 Task:  Click on Hockey In the Cross-Check Hockey League click on  Pick Sheet Your name Benjamin Hernandez Team name Chicago Wolves - D and  Email softage.9@softage.net Period 1 - 3 Point Game New Jersey Devils Period 1 - 2 Point Game Montreal Canadiens Period 1 - 1 Point Game Minnesota Wild Period 2 - 3 Point Game Los Angeles Kings Period 2 - 2 Point Game Florida Panthers Period 2 - 1 Point Game Edmonton Oilers Period 3 - 3 Point Game Detroit Red Wings Period 3 - 2 Point Game Dallas Stars Period 3 - 1 Point Game Columbus Blue Jackets Submit pick sheet
Action: Mouse moved to (557, 214)
Screenshot: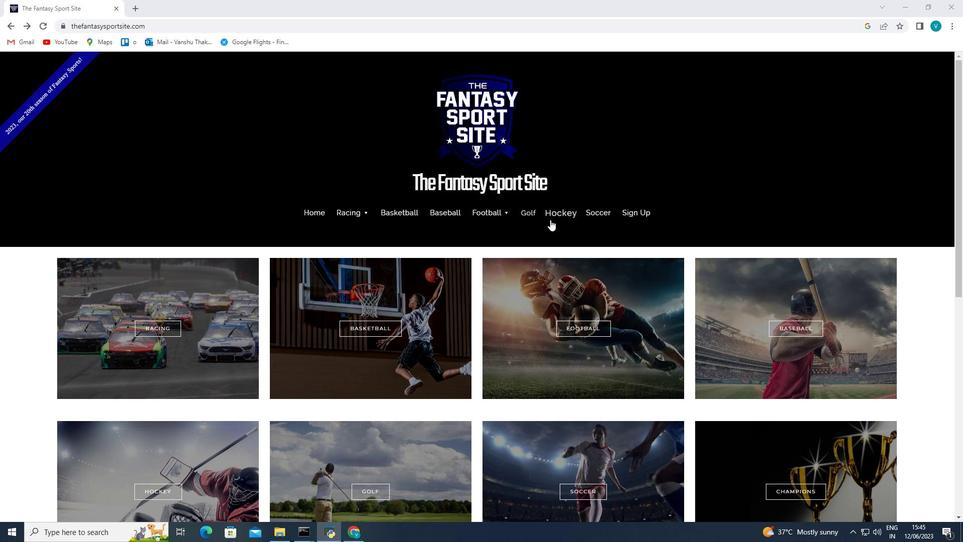 
Action: Mouse pressed left at (557, 214)
Screenshot: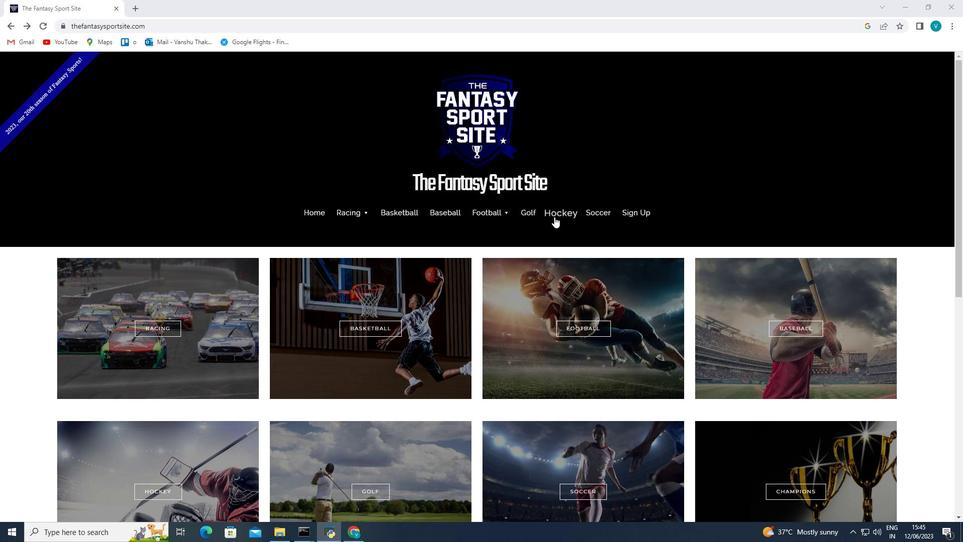 
Action: Mouse moved to (275, 379)
Screenshot: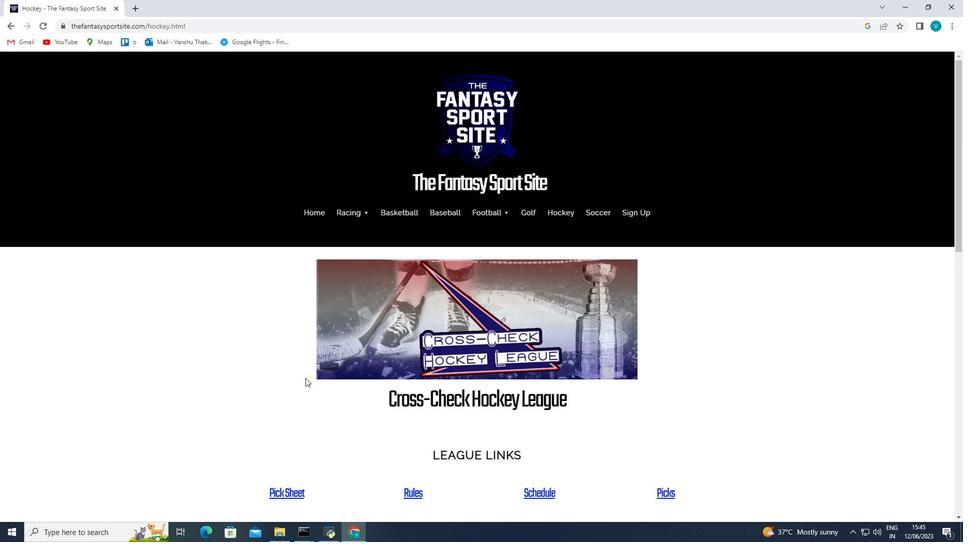 
Action: Mouse scrolled (275, 378) with delta (0, 0)
Screenshot: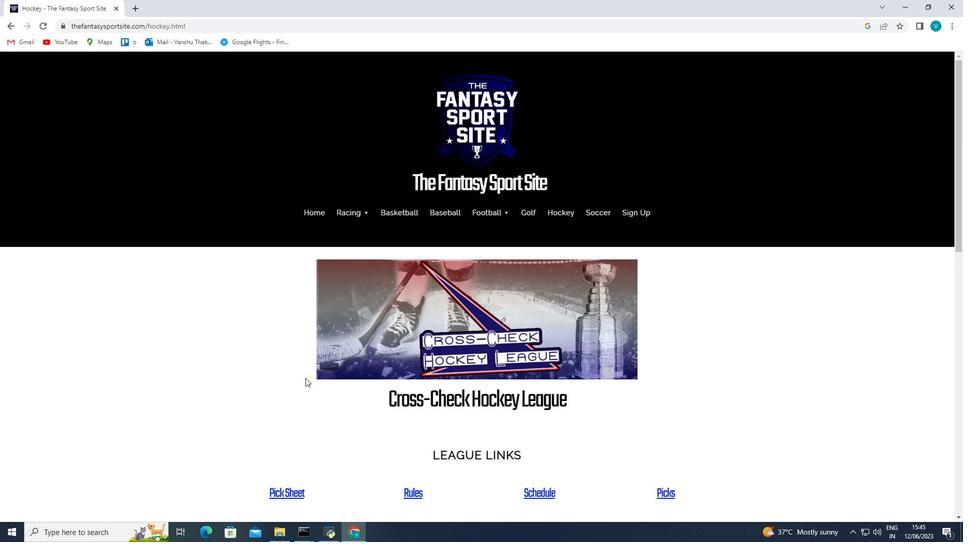 
Action: Mouse moved to (274, 379)
Screenshot: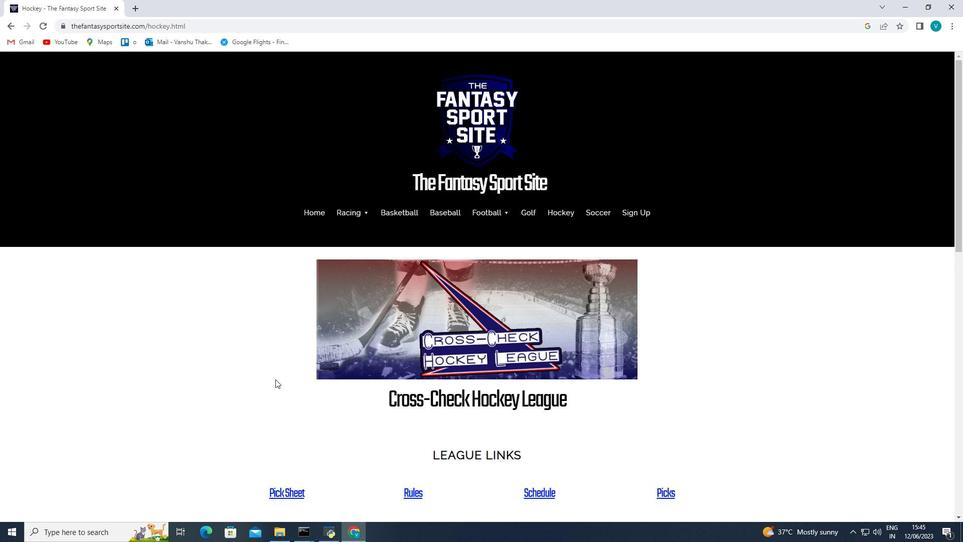
Action: Mouse scrolled (274, 379) with delta (0, 0)
Screenshot: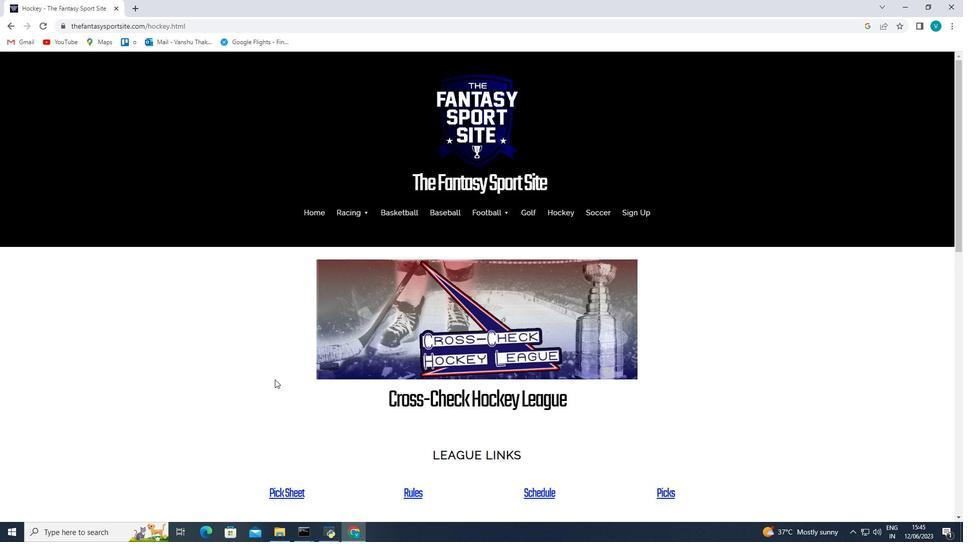 
Action: Mouse moved to (285, 391)
Screenshot: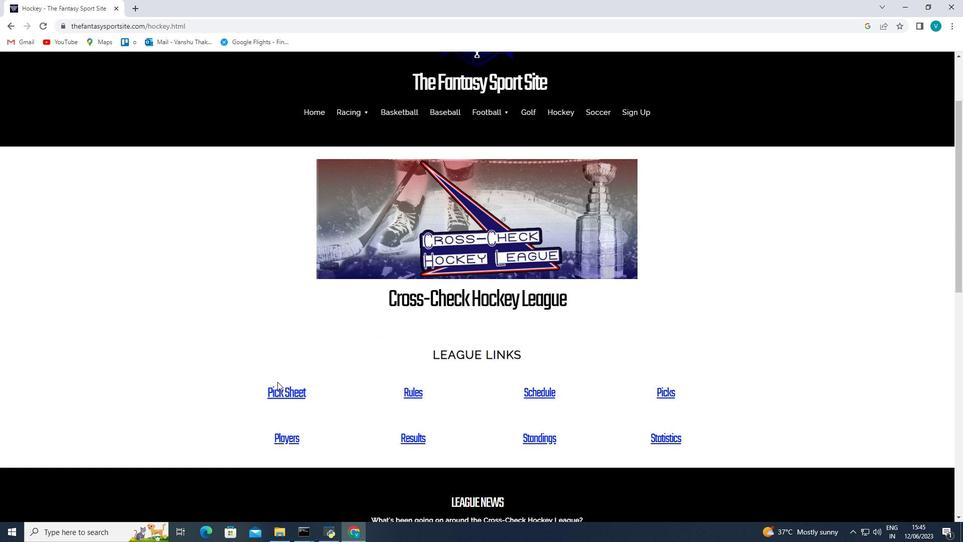 
Action: Mouse pressed left at (285, 391)
Screenshot: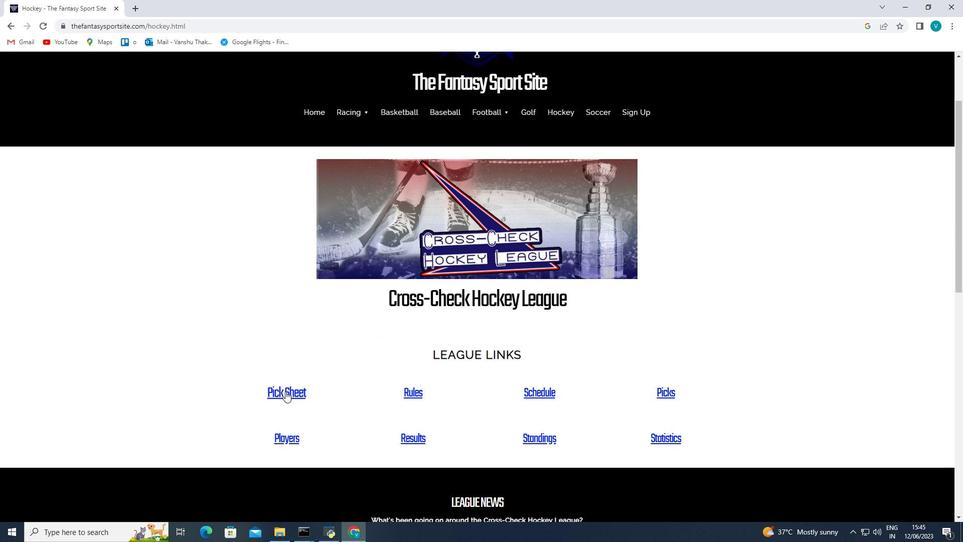 
Action: Mouse moved to (436, 380)
Screenshot: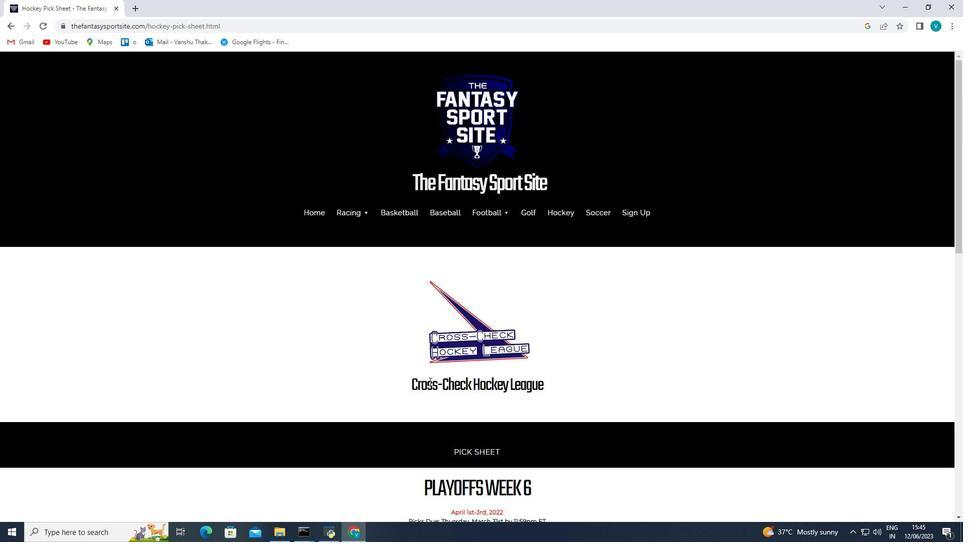 
Action: Mouse scrolled (436, 379) with delta (0, 0)
Screenshot: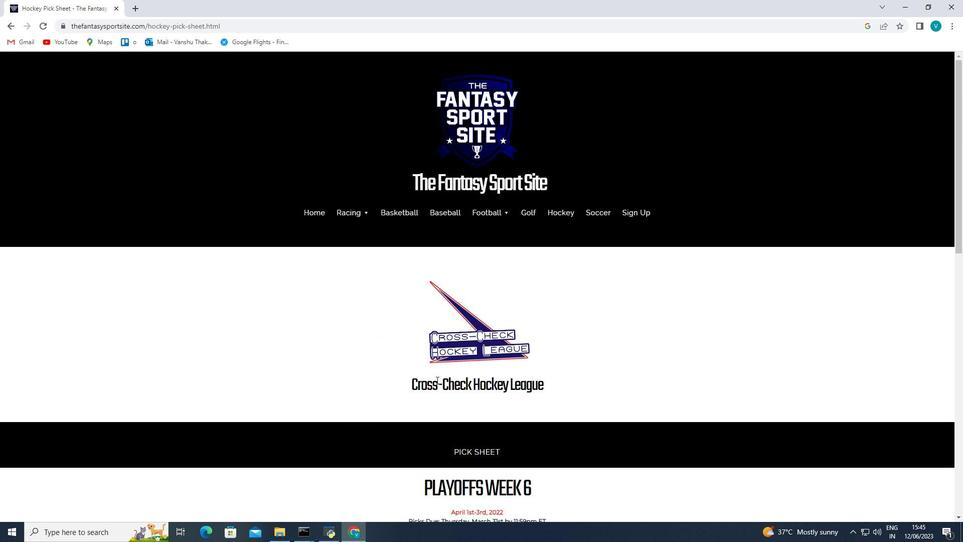 
Action: Mouse moved to (436, 379)
Screenshot: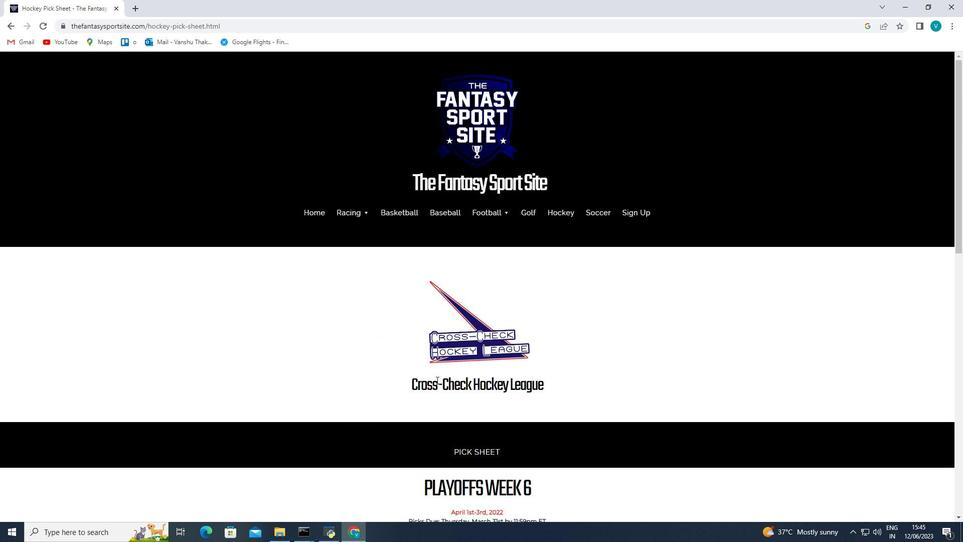 
Action: Mouse scrolled (436, 379) with delta (0, 0)
Screenshot: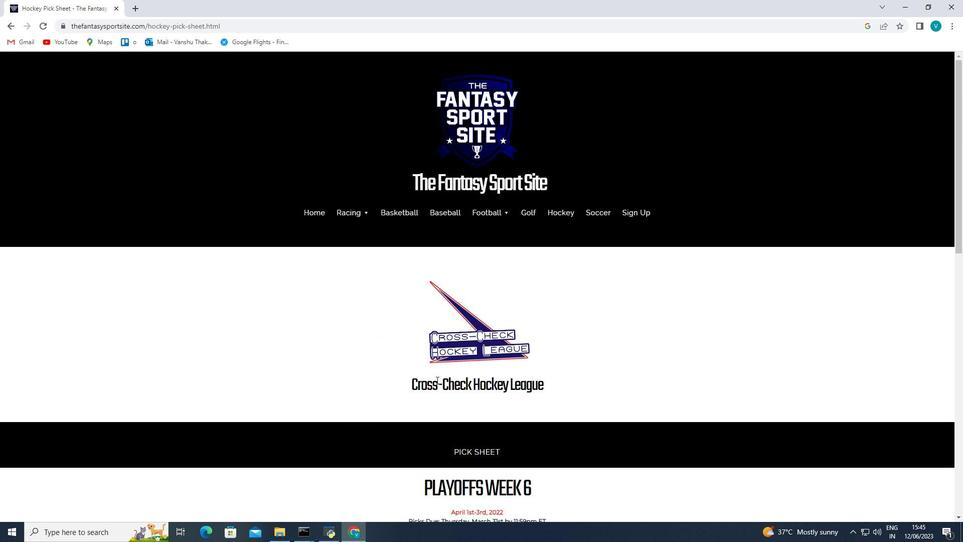 
Action: Mouse moved to (439, 379)
Screenshot: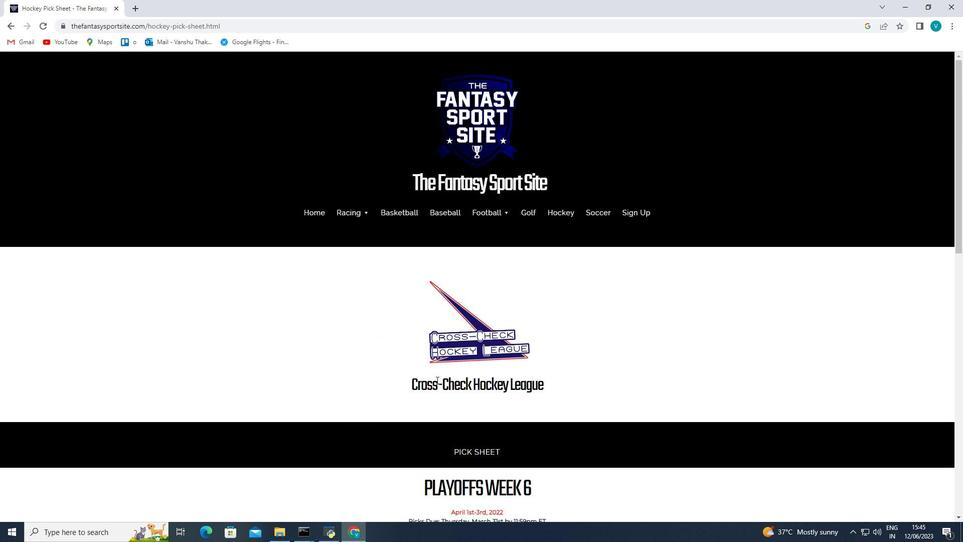 
Action: Mouse scrolled (439, 378) with delta (0, 0)
Screenshot: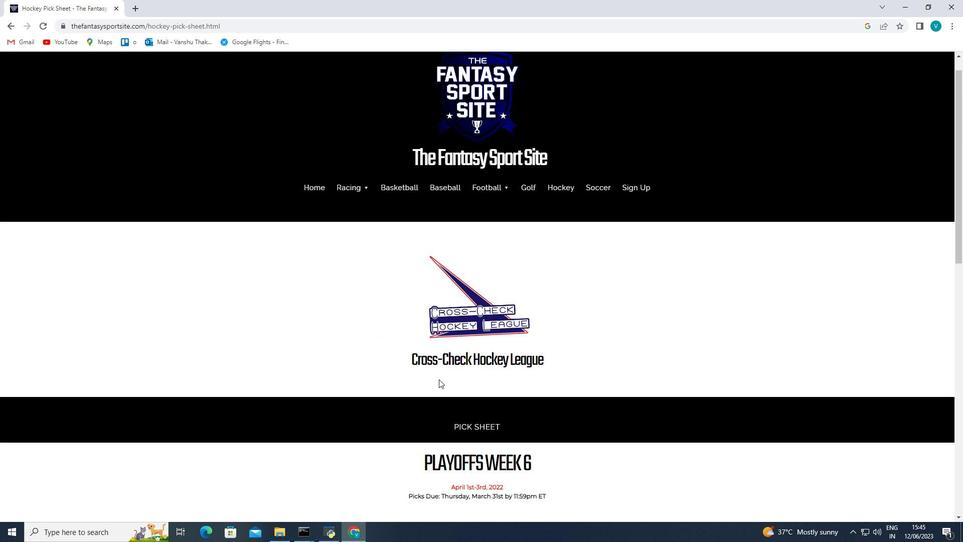 
Action: Mouse moved to (441, 378)
Screenshot: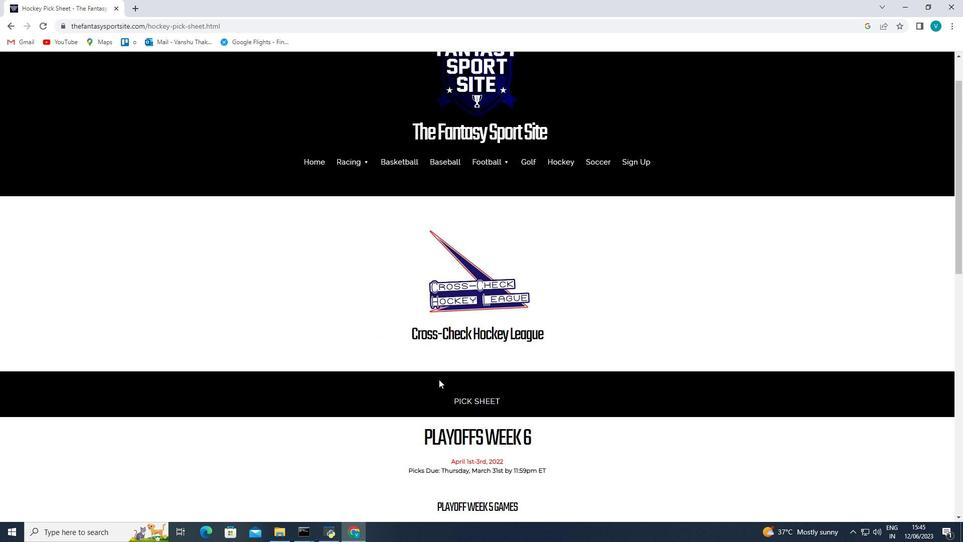 
Action: Mouse scrolled (441, 378) with delta (0, 0)
Screenshot: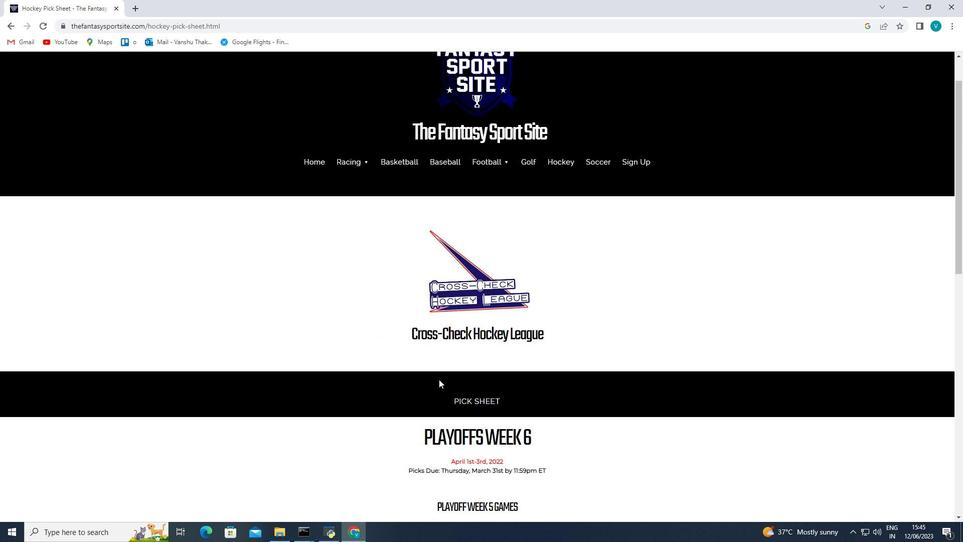
Action: Mouse scrolled (441, 378) with delta (0, 0)
Screenshot: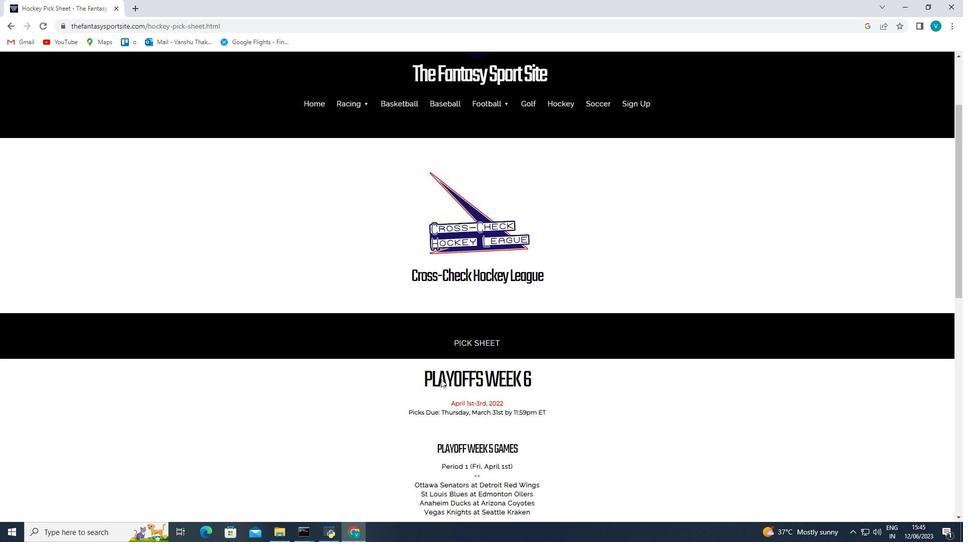 
Action: Mouse scrolled (441, 378) with delta (0, 0)
Screenshot: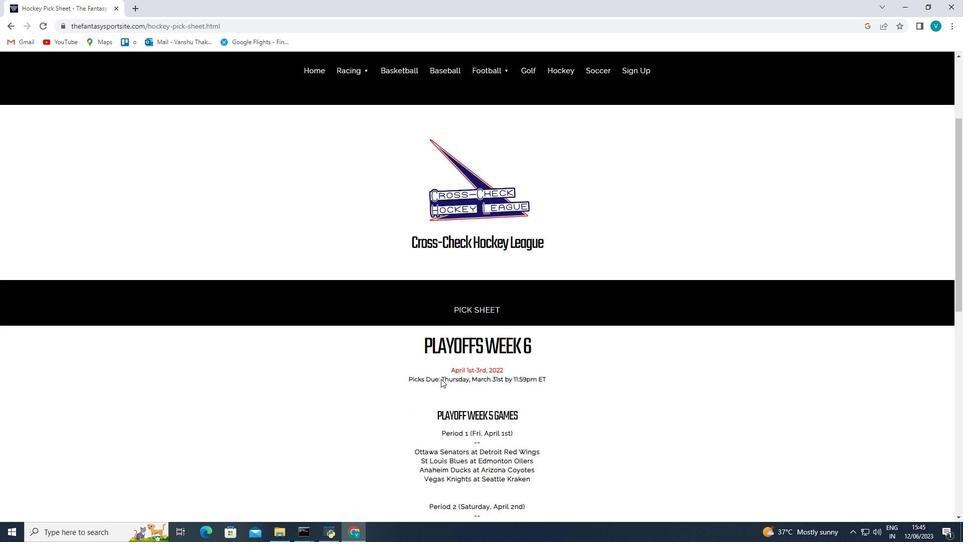 
Action: Mouse moved to (452, 365)
Screenshot: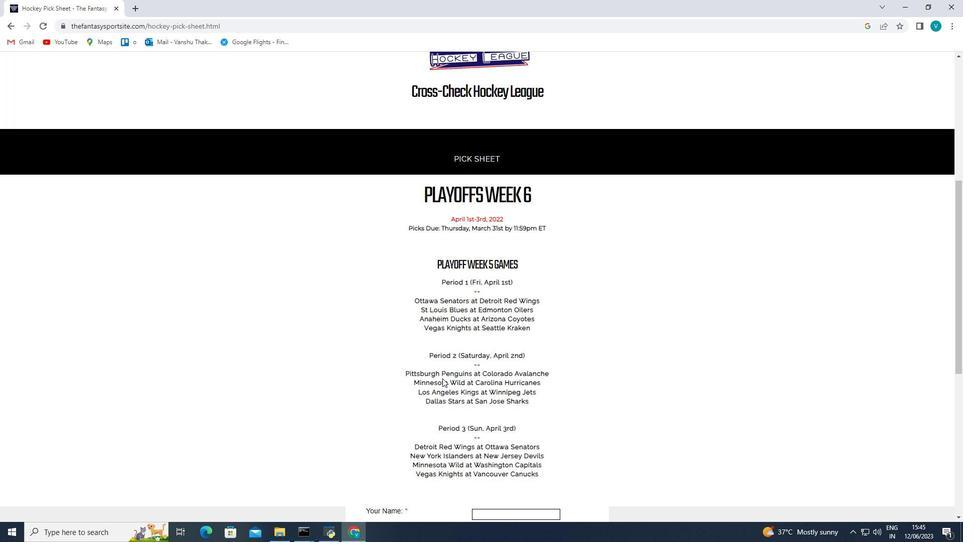 
Action: Mouse scrolled (452, 364) with delta (0, 0)
Screenshot: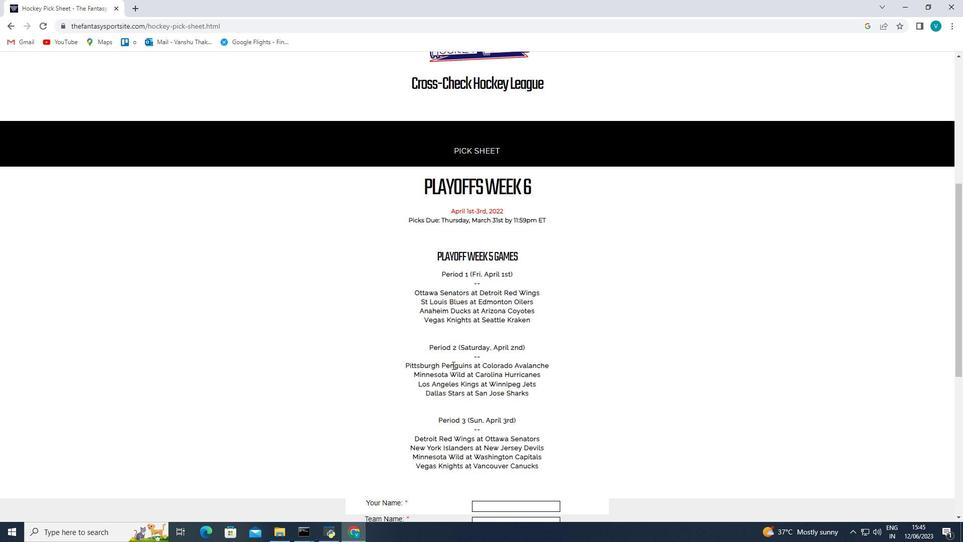 
Action: Mouse scrolled (452, 364) with delta (0, 0)
Screenshot: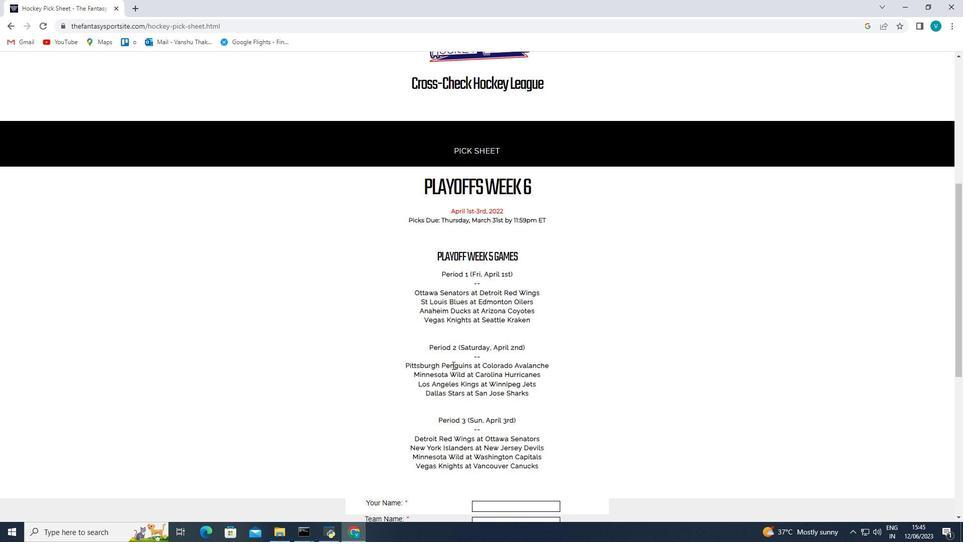 
Action: Mouse scrolled (452, 364) with delta (0, 0)
Screenshot: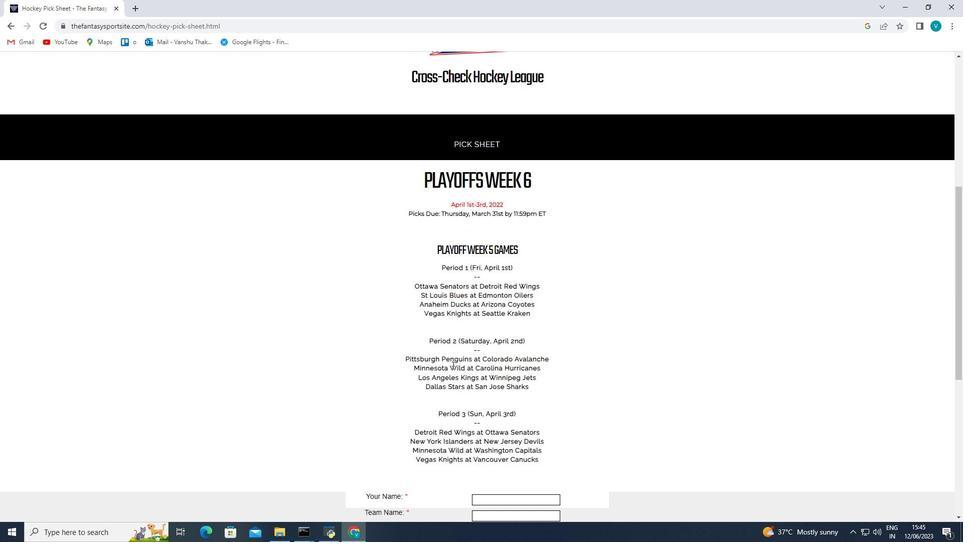 
Action: Mouse scrolled (452, 364) with delta (0, 0)
Screenshot: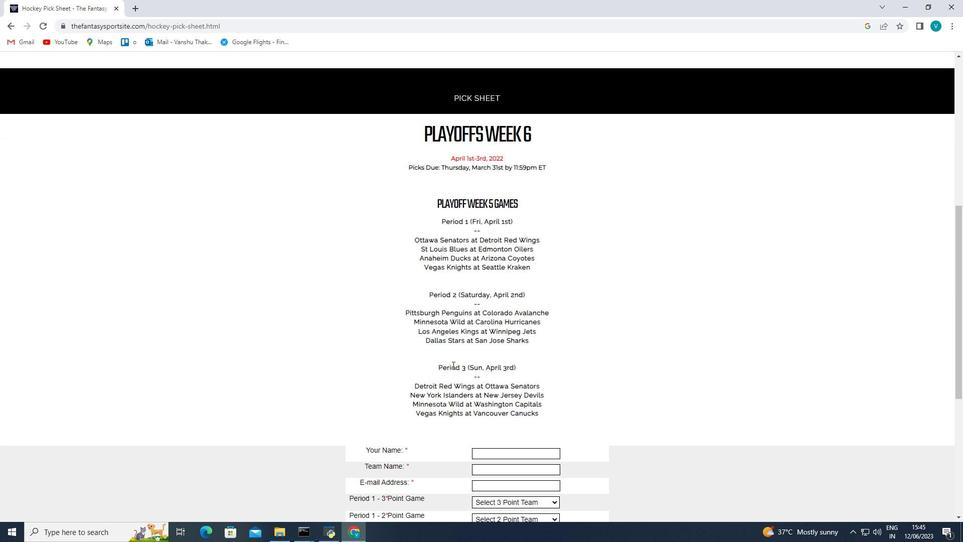 
Action: Mouse moved to (453, 365)
Screenshot: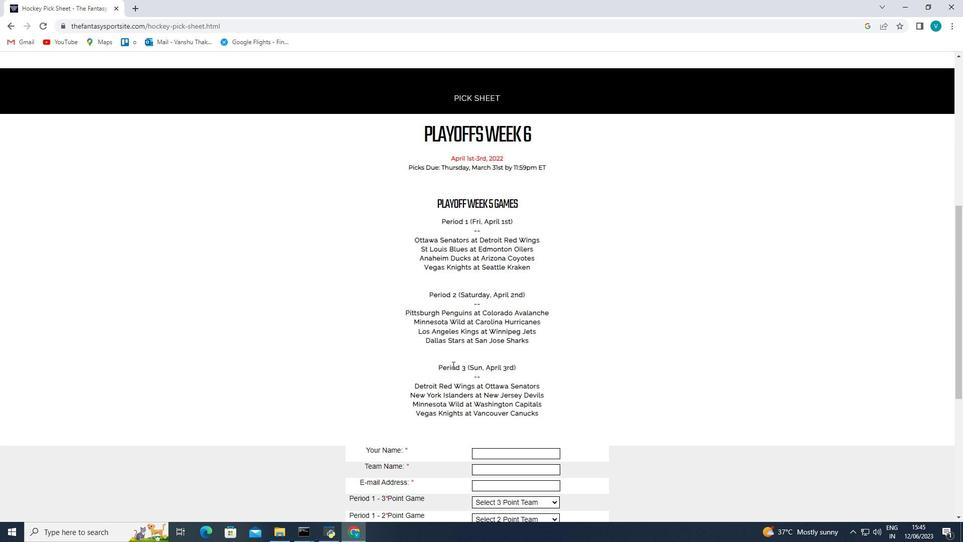 
Action: Mouse scrolled (453, 364) with delta (0, 0)
Screenshot: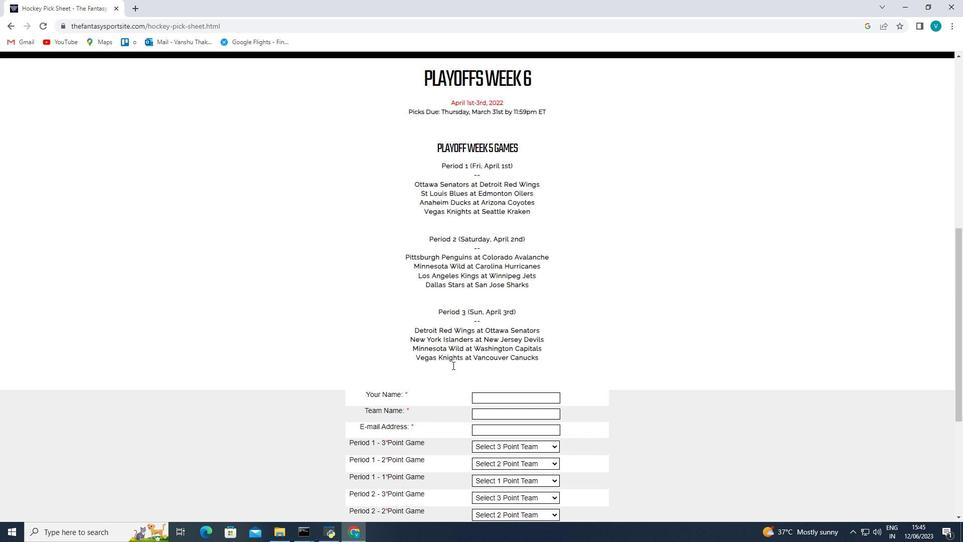 
Action: Mouse moved to (514, 262)
Screenshot: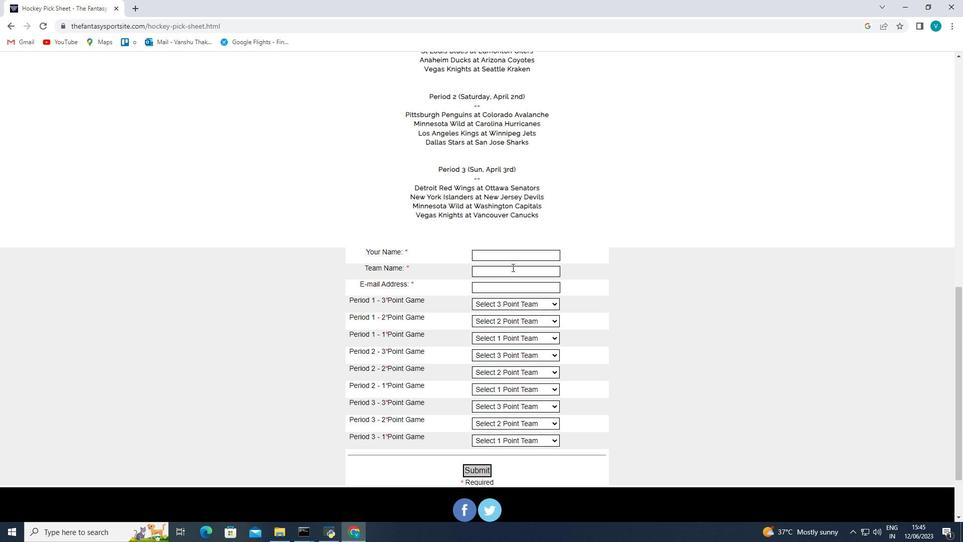 
Action: Mouse pressed left at (514, 262)
Screenshot: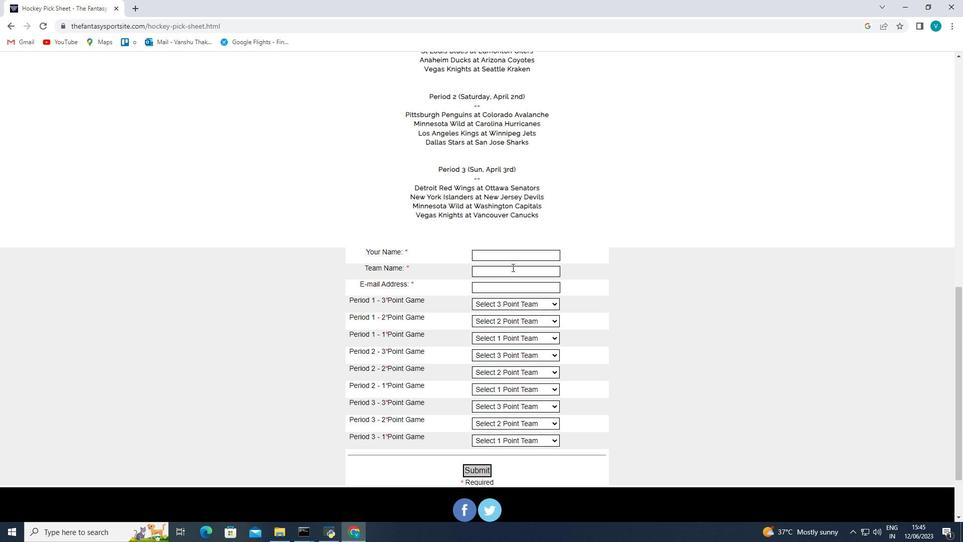 
Action: Mouse moved to (518, 256)
Screenshot: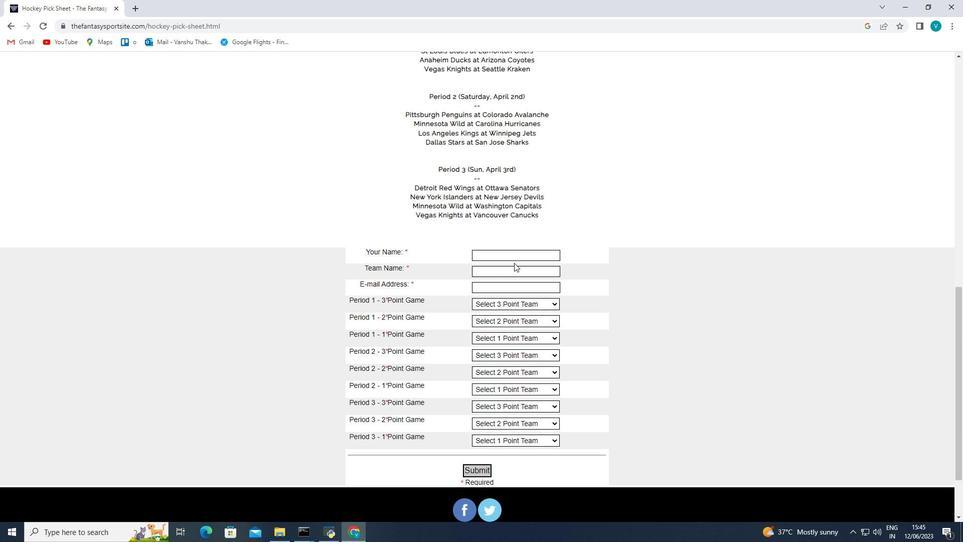 
Action: Mouse pressed left at (518, 256)
Screenshot: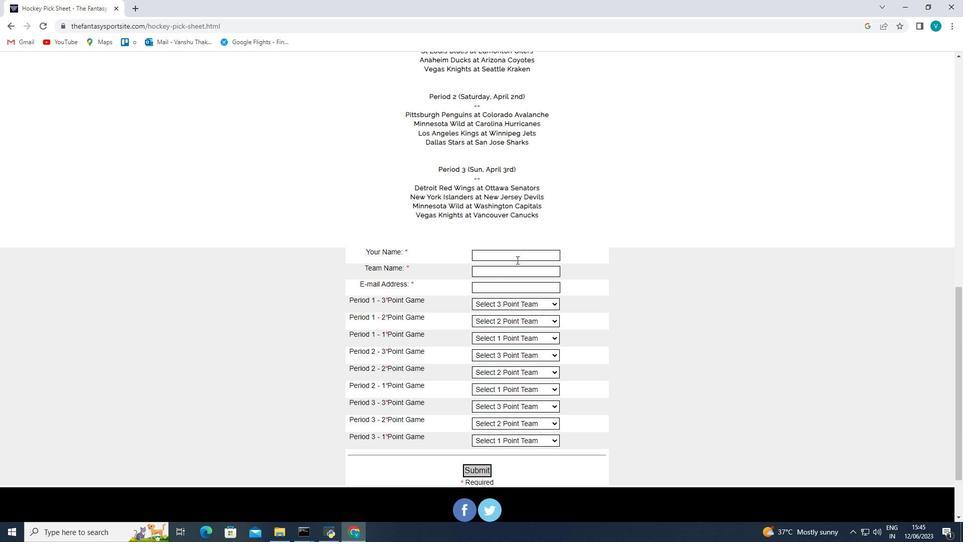 
Action: Mouse moved to (511, 250)
Screenshot: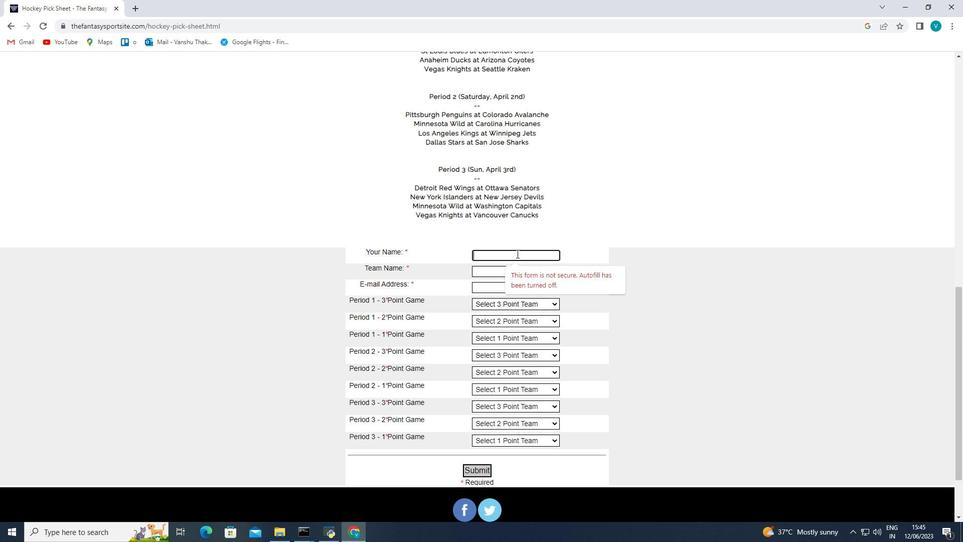 
Action: Key pressed <Key.shift>Benjamin<Key.space><Key.shift>Hernandez
Screenshot: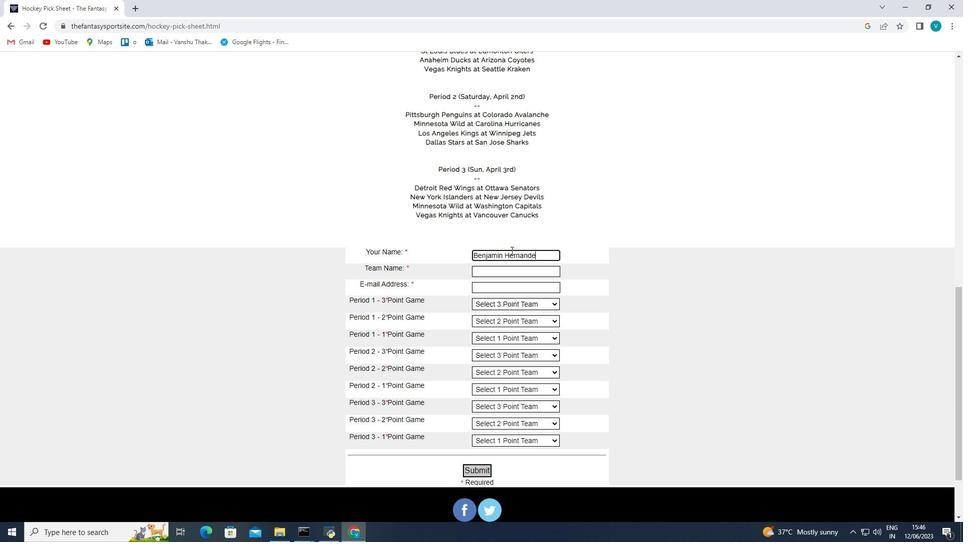 
Action: Mouse moved to (518, 265)
Screenshot: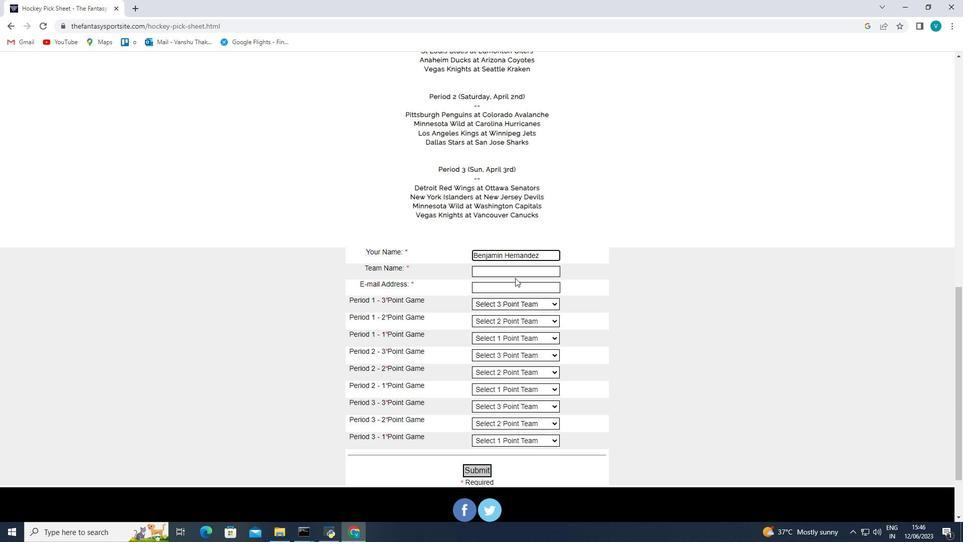 
Action: Mouse pressed left at (518, 265)
Screenshot: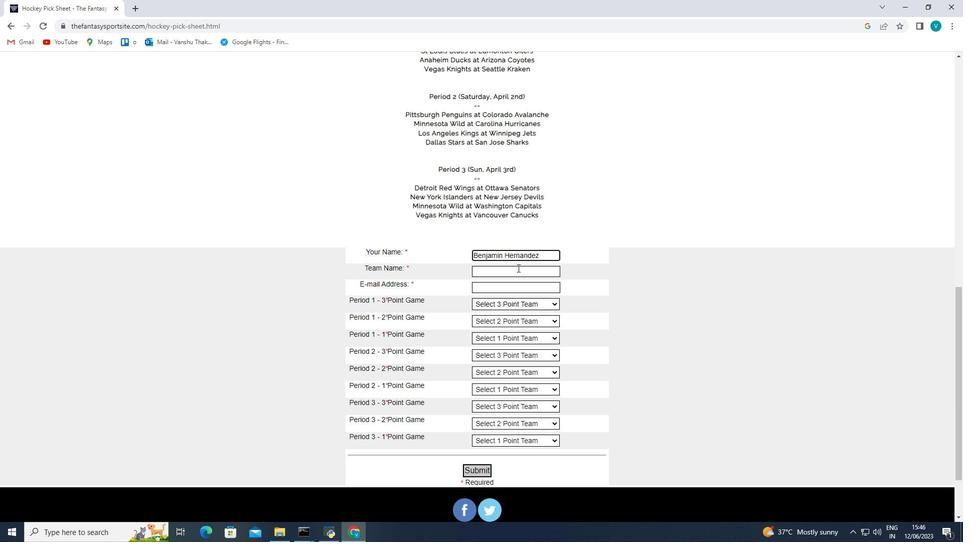 
Action: Key pressed <Key.shift>Chicago<Key.space><Key.shift>Wolves
Screenshot: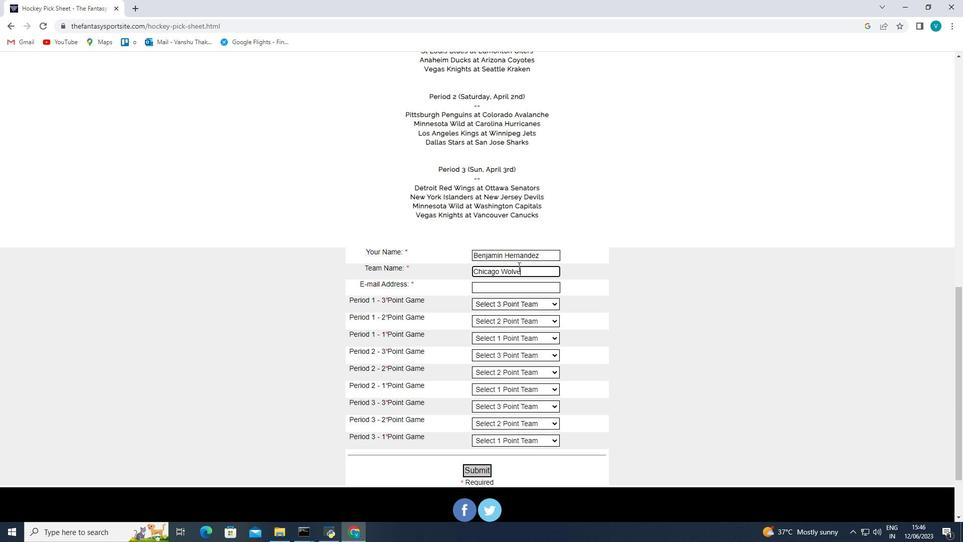 
Action: Mouse moved to (517, 278)
Screenshot: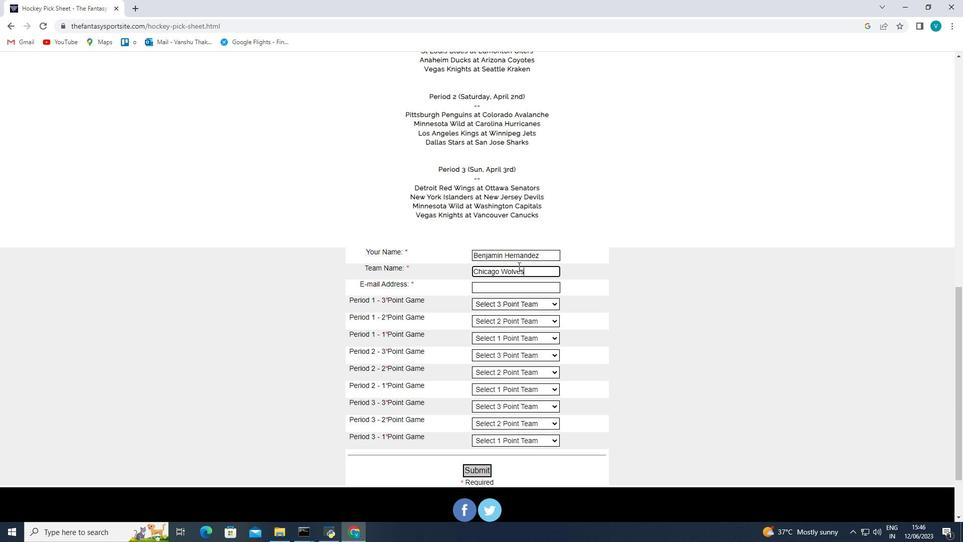 
Action: Key pressed -<Key.space><Key.shift>D
Screenshot: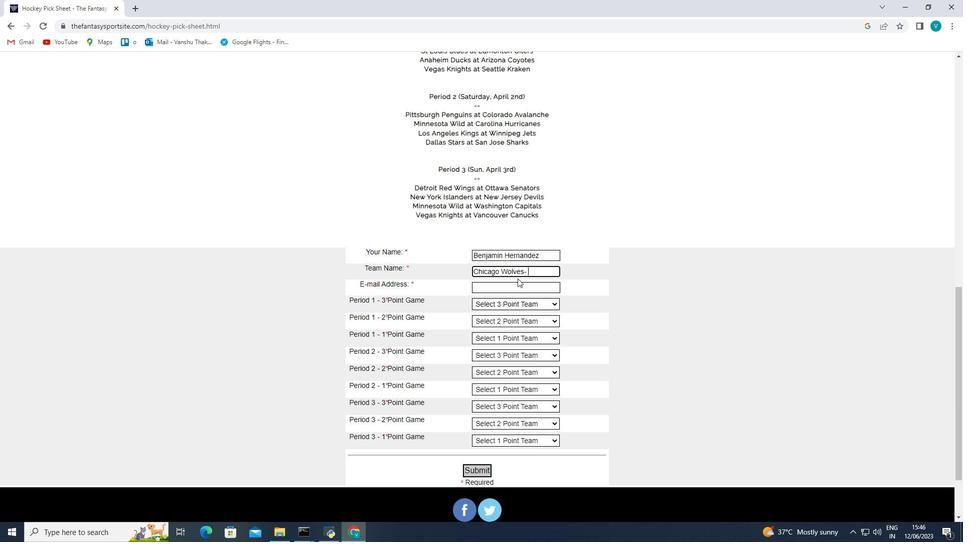 
Action: Mouse moved to (515, 287)
Screenshot: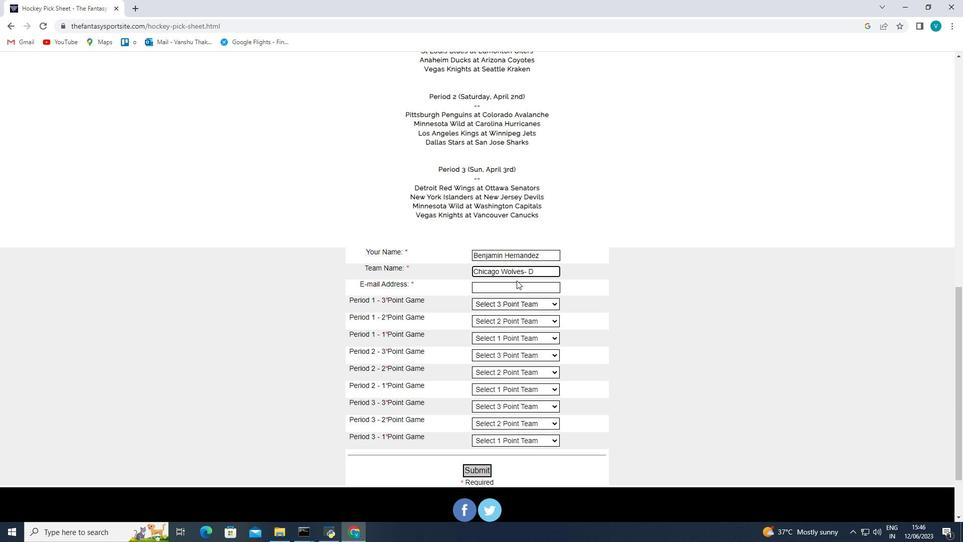 
Action: Mouse pressed left at (515, 287)
Screenshot: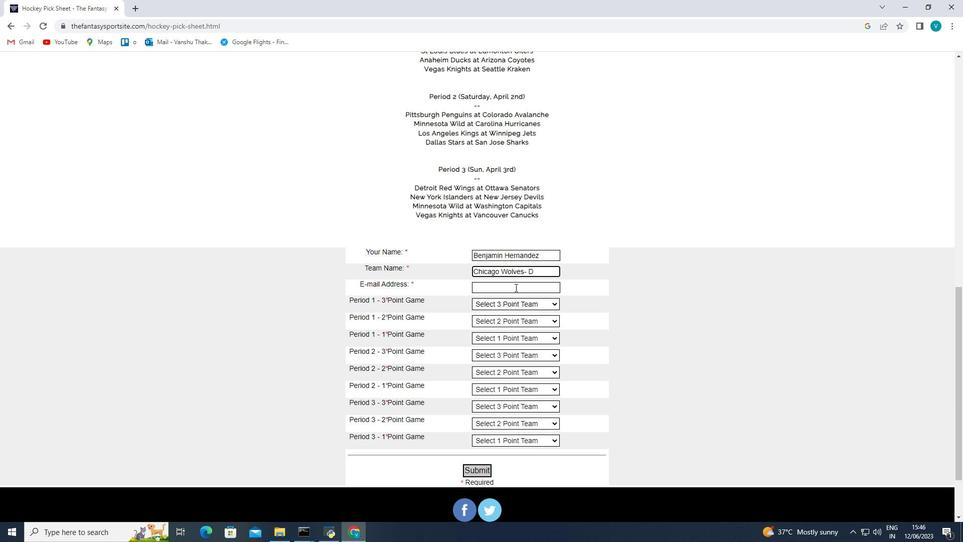 
Action: Key pressed softage.9<Key.shift>@softage,<Key.backspace>.net
Screenshot: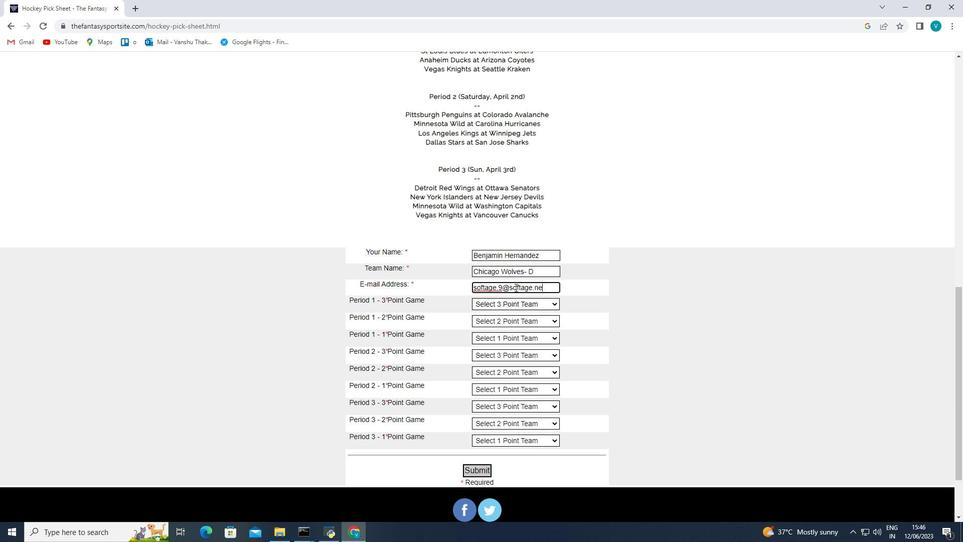 
Action: Mouse moved to (498, 306)
Screenshot: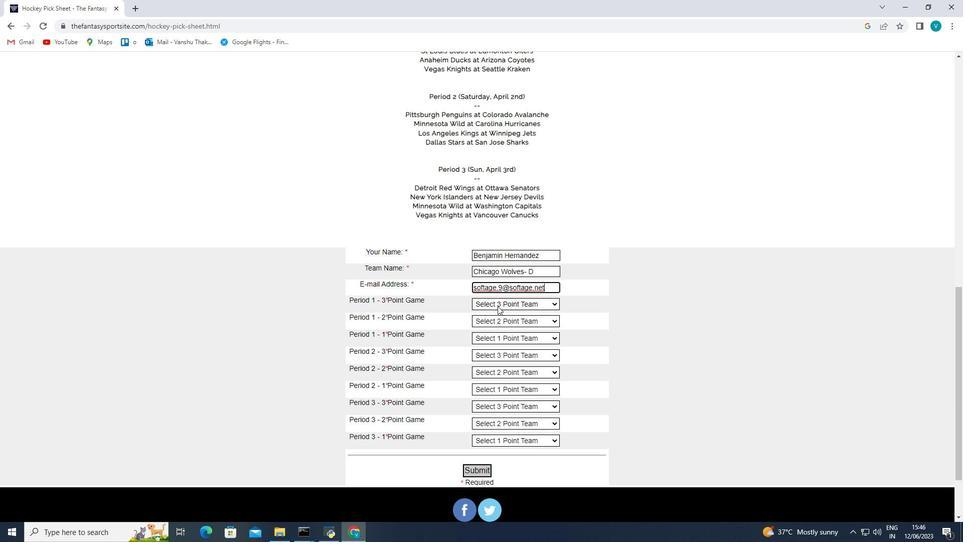 
Action: Mouse pressed left at (498, 306)
Screenshot: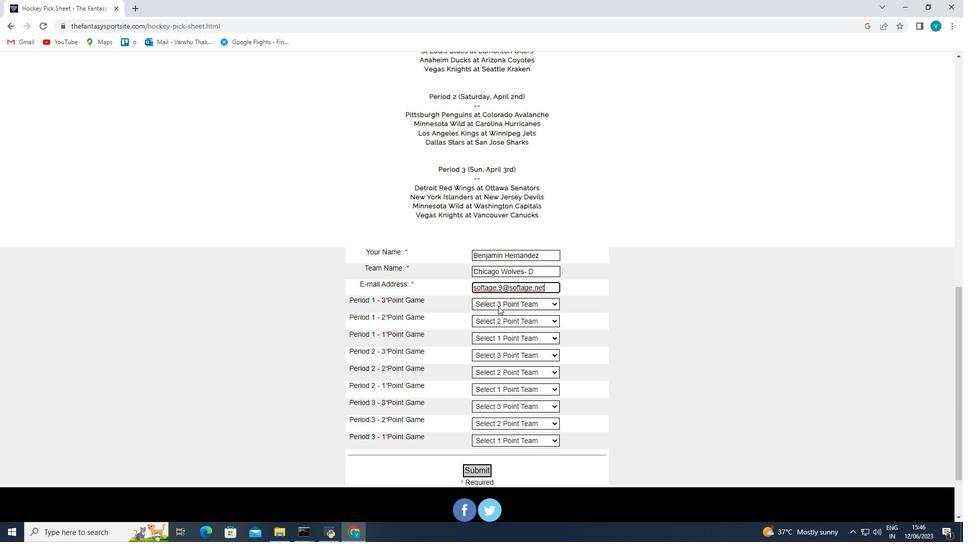 
Action: Mouse moved to (512, 471)
Screenshot: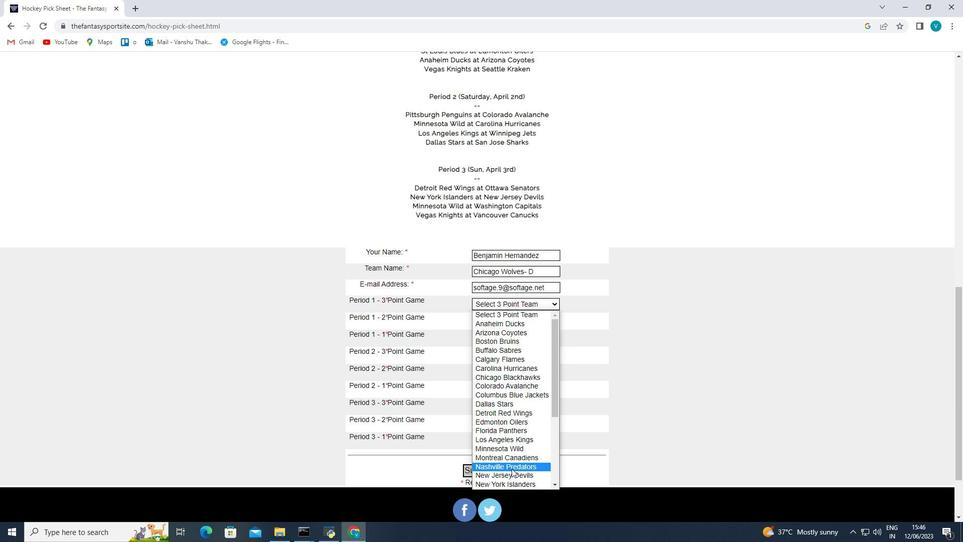 
Action: Mouse pressed left at (512, 471)
Screenshot: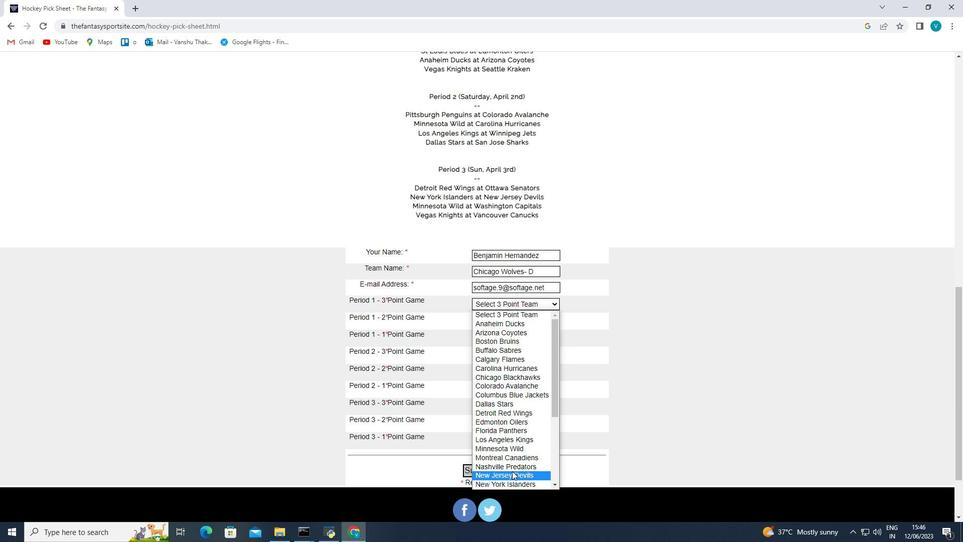 
Action: Mouse moved to (509, 325)
Screenshot: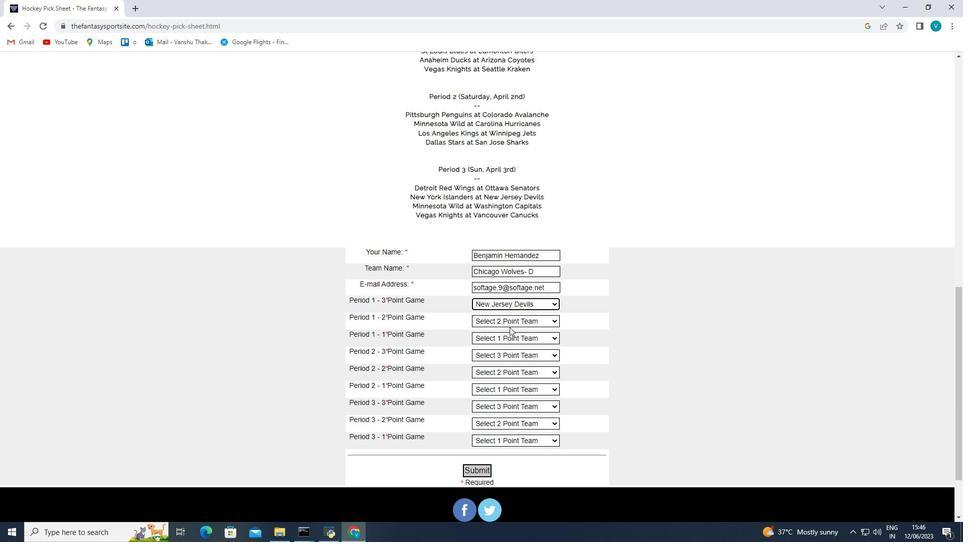 
Action: Mouse pressed left at (509, 325)
Screenshot: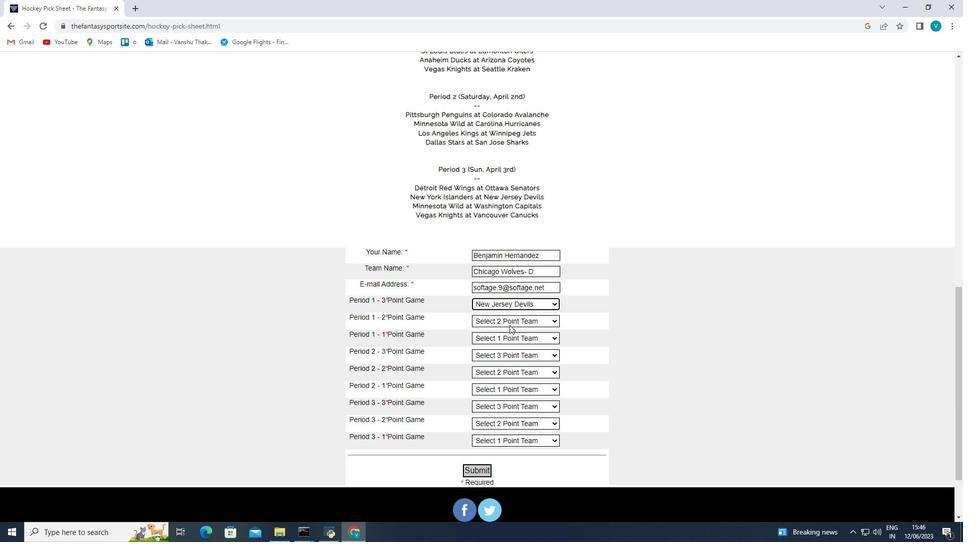 
Action: Mouse moved to (519, 470)
Screenshot: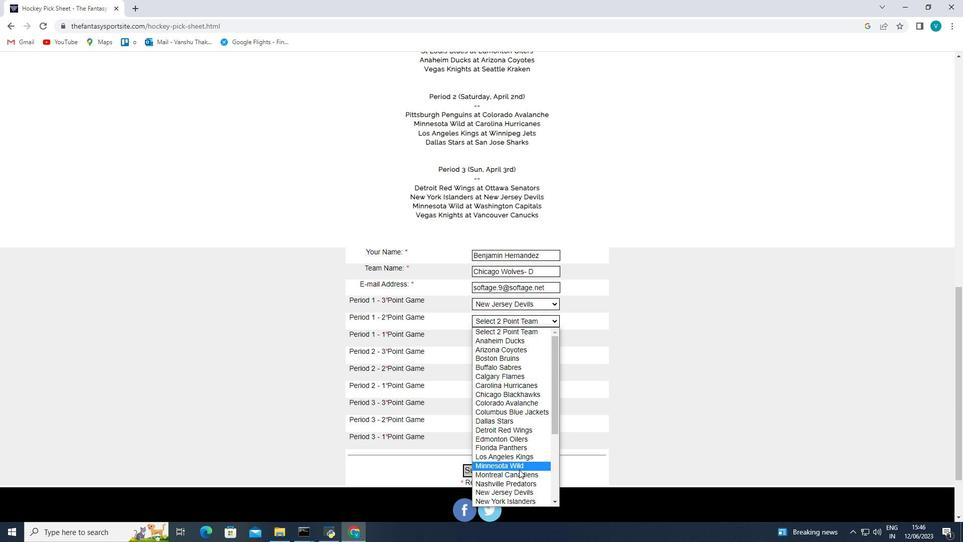 
Action: Mouse pressed left at (519, 470)
Screenshot: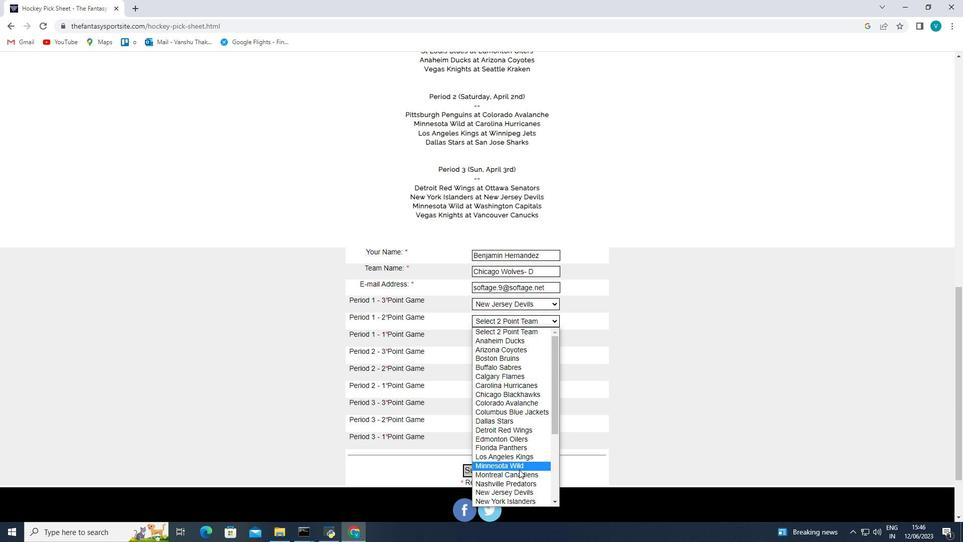 
Action: Mouse moved to (529, 342)
Screenshot: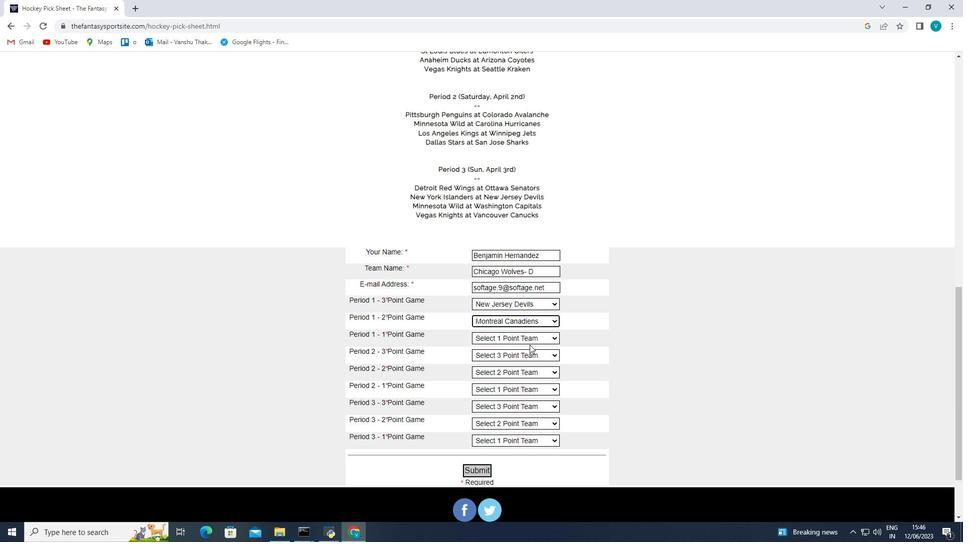 
Action: Mouse pressed left at (529, 342)
Screenshot: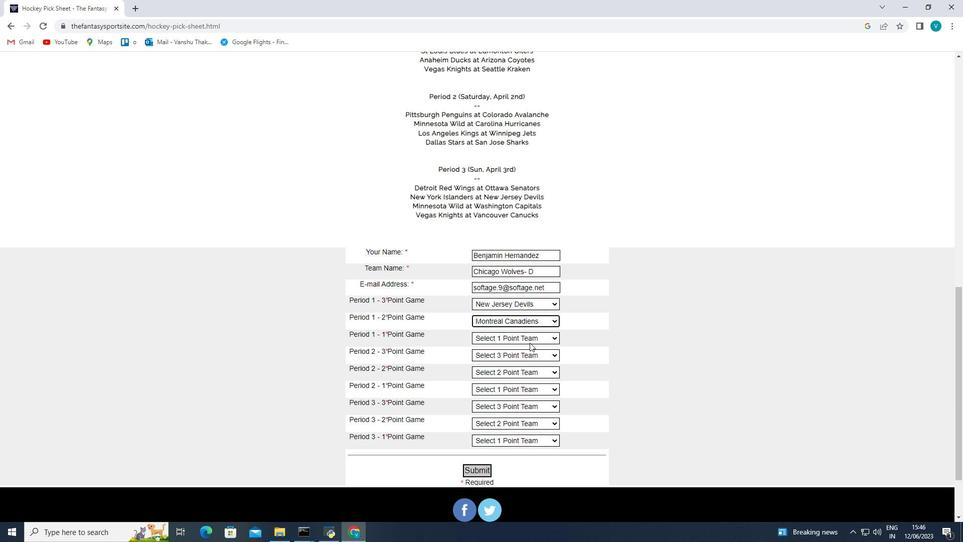 
Action: Mouse moved to (531, 293)
Screenshot: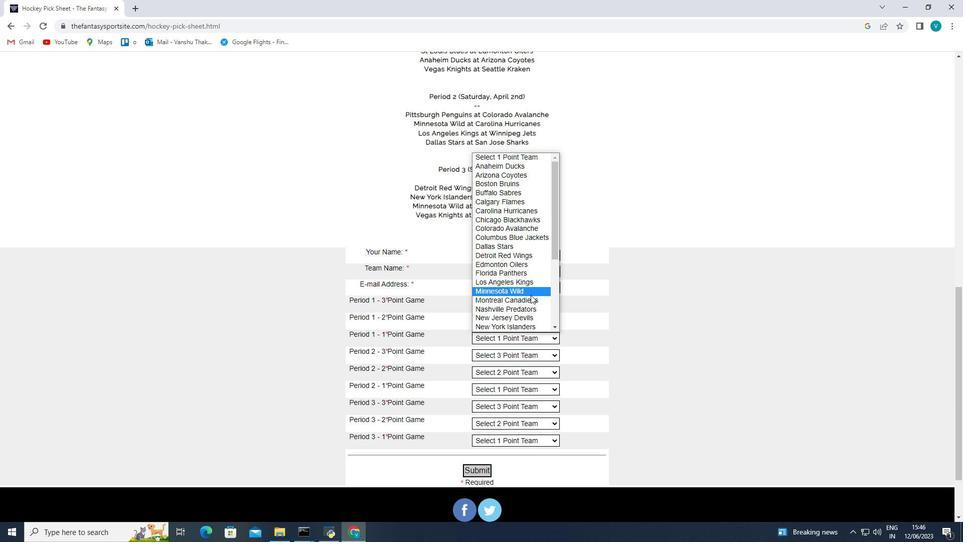 
Action: Mouse pressed left at (531, 293)
Screenshot: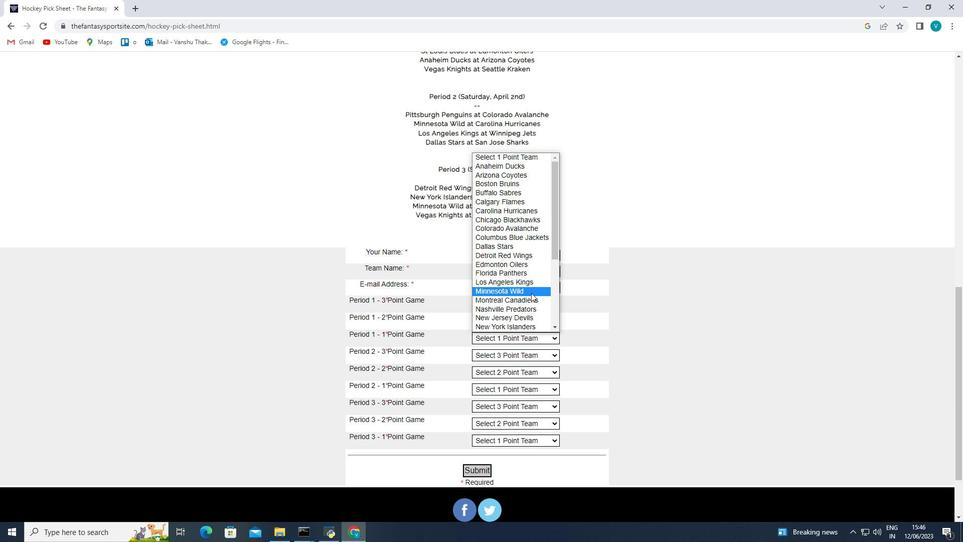 
Action: Mouse moved to (524, 350)
Screenshot: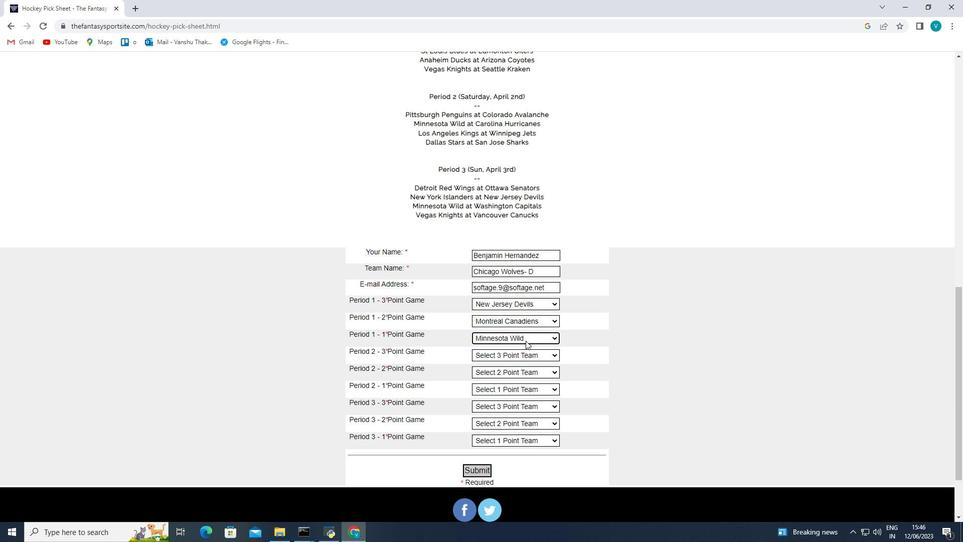 
Action: Mouse pressed left at (524, 350)
Screenshot: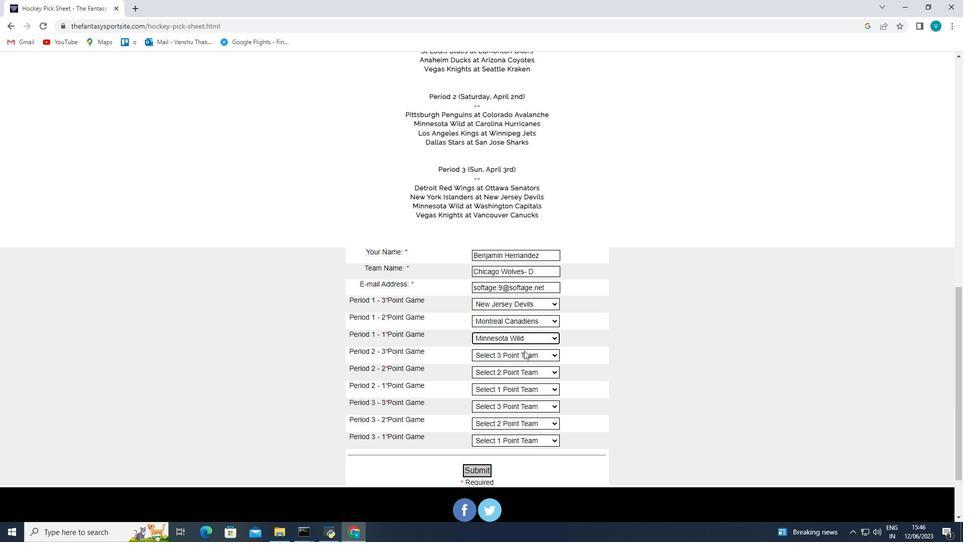 
Action: Mouse moved to (529, 303)
Screenshot: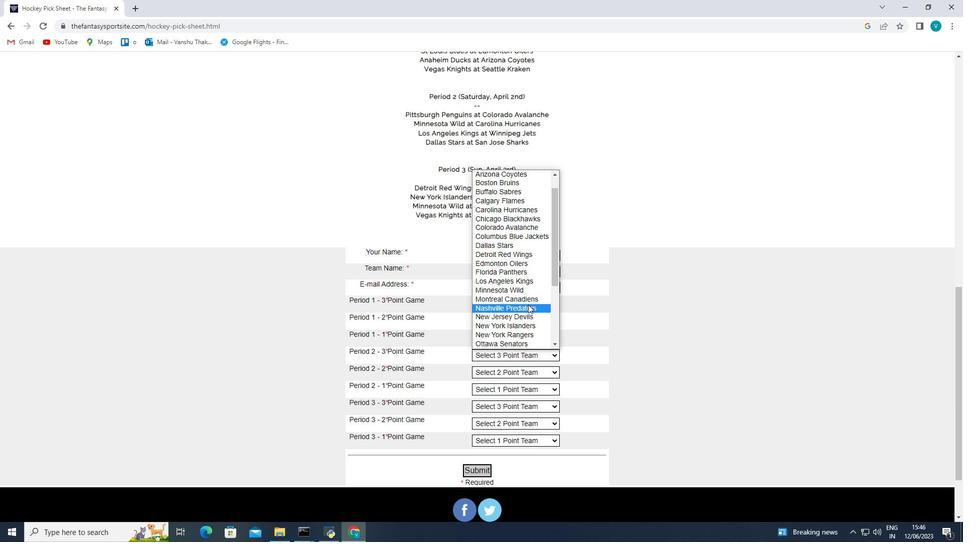
Action: Mouse scrolled (529, 302) with delta (0, 0)
Screenshot: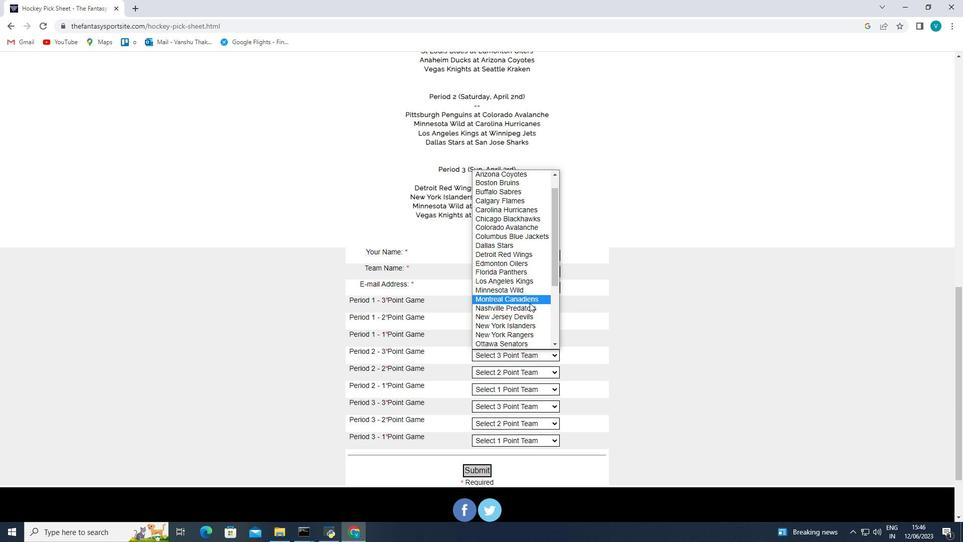 
Action: Mouse scrolled (529, 302) with delta (0, 0)
Screenshot: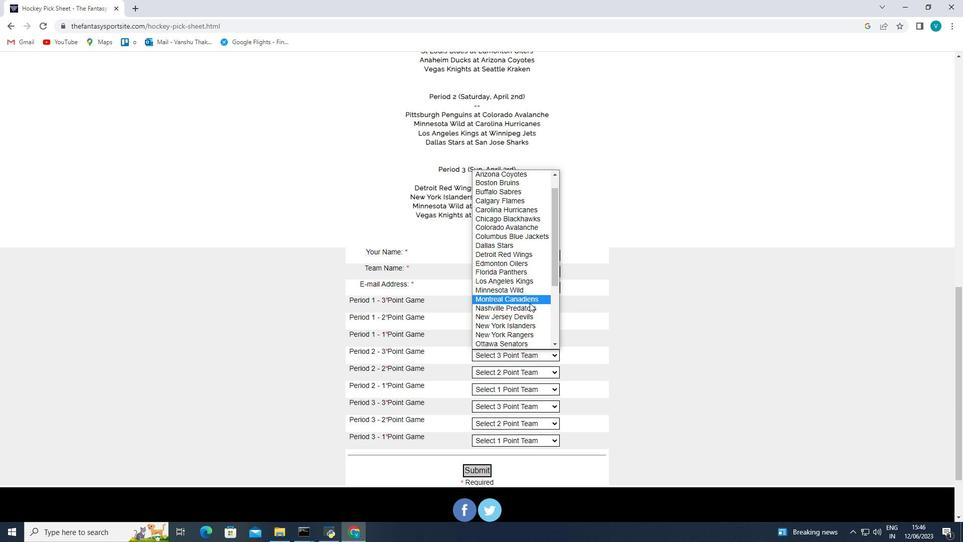 
Action: Mouse scrolled (529, 302) with delta (0, 0)
Screenshot: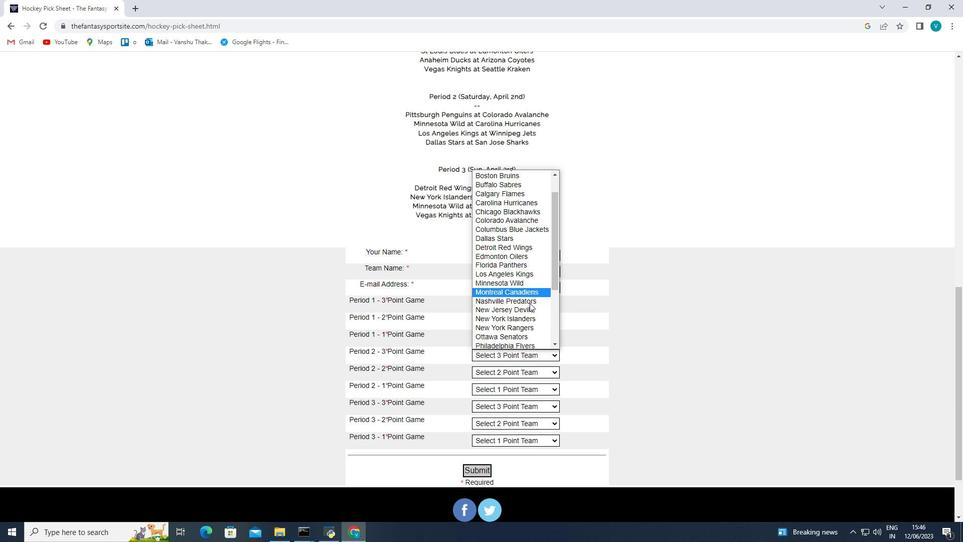 
Action: Mouse scrolled (529, 302) with delta (0, 0)
Screenshot: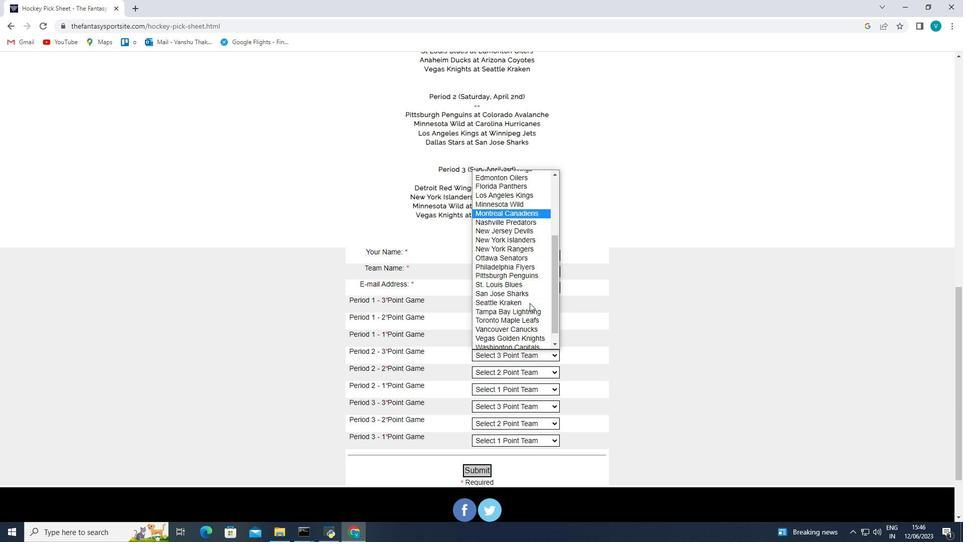 
Action: Mouse scrolled (529, 302) with delta (0, 0)
Screenshot: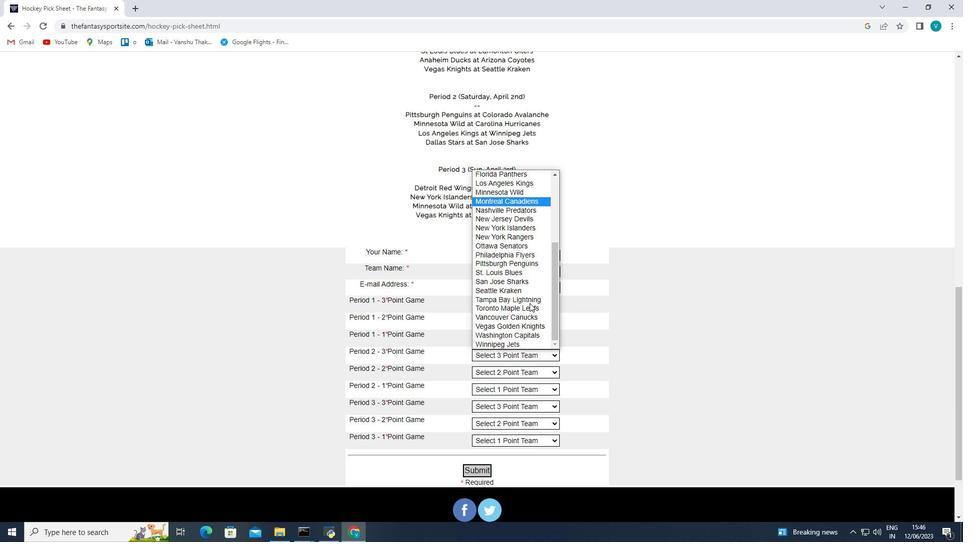 
Action: Mouse moved to (528, 257)
Screenshot: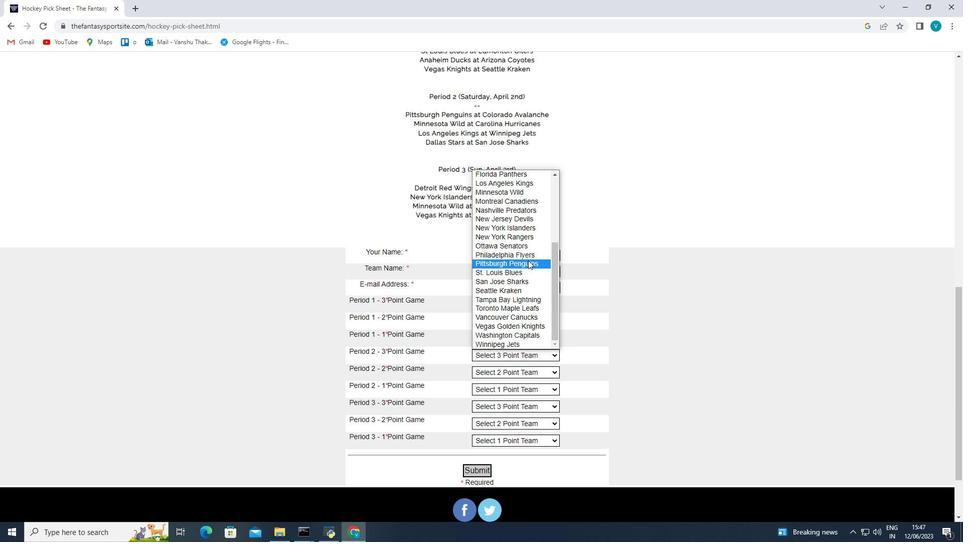 
Action: Mouse scrolled (528, 257) with delta (0, 0)
Screenshot: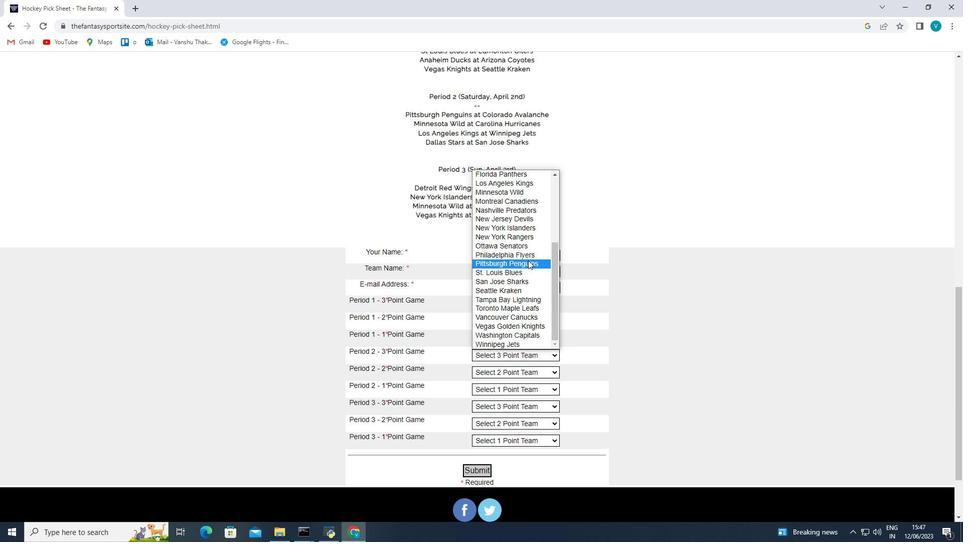 
Action: Mouse moved to (528, 255)
Screenshot: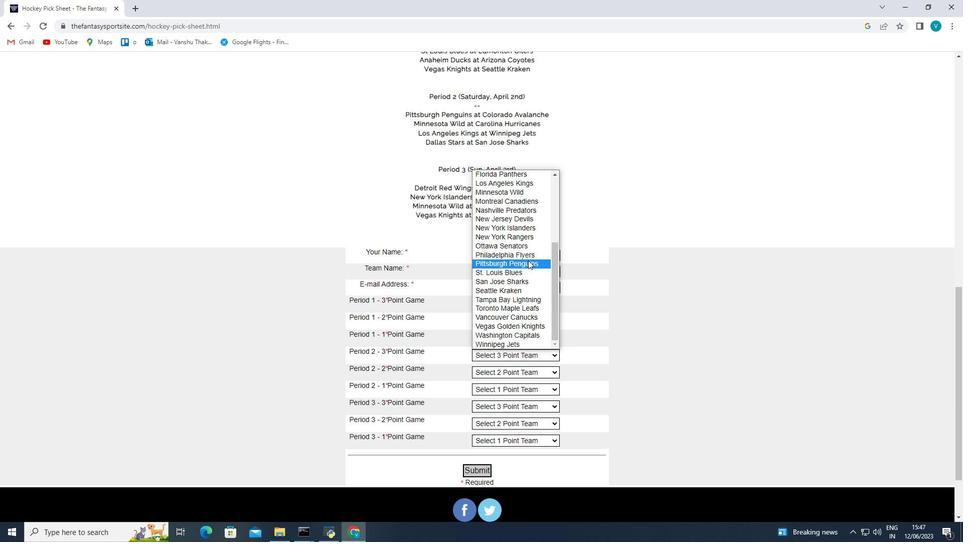 
Action: Mouse scrolled (528, 256) with delta (0, 0)
Screenshot: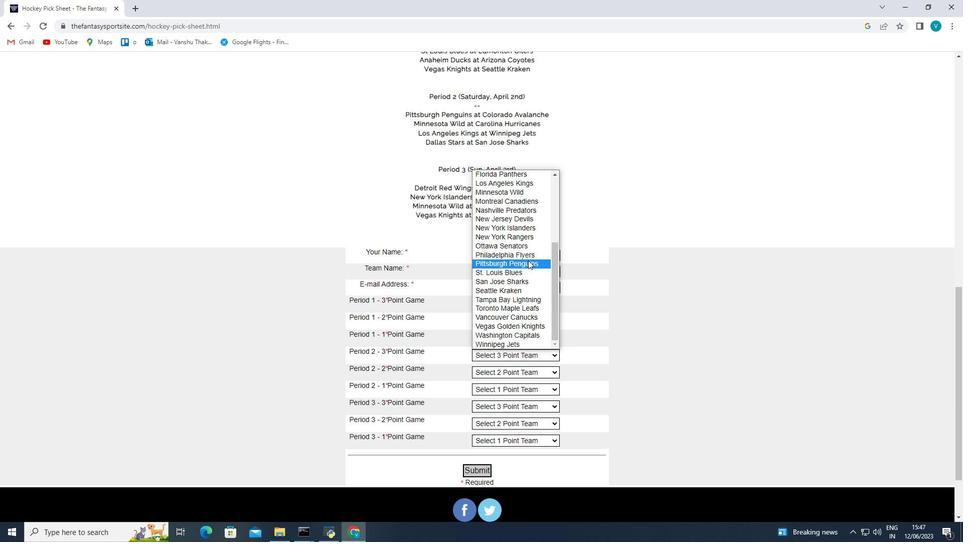 
Action: Mouse scrolled (528, 256) with delta (0, 0)
Screenshot: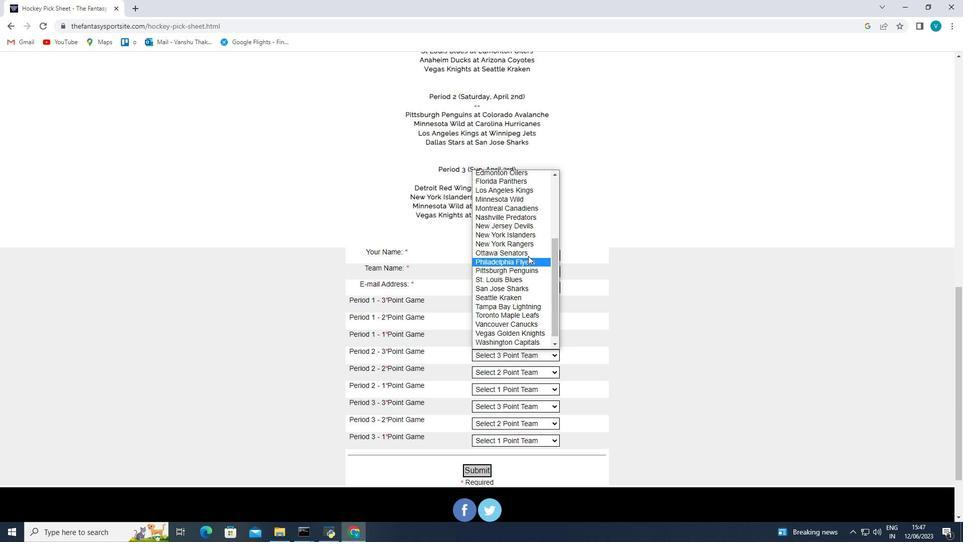 
Action: Mouse scrolled (528, 256) with delta (0, 0)
Screenshot: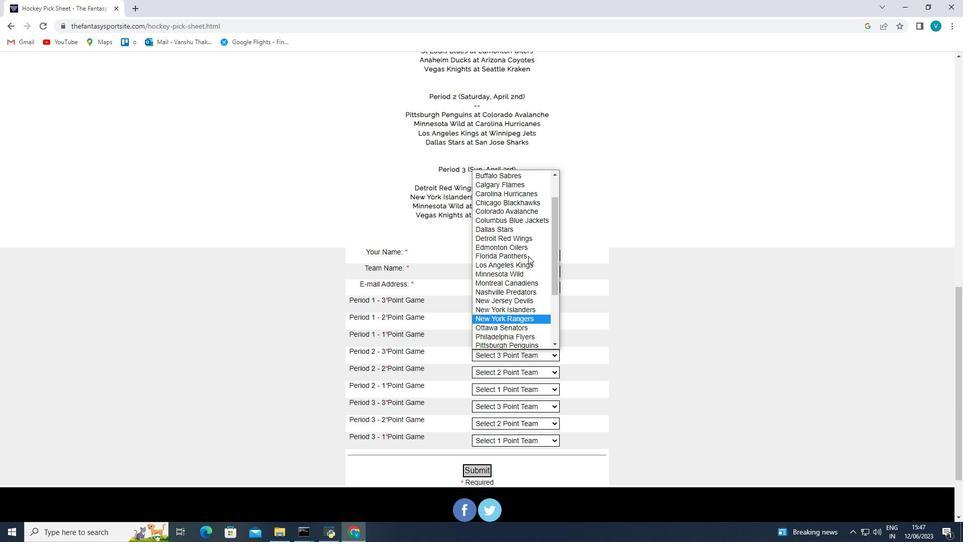 
Action: Mouse moved to (527, 296)
Screenshot: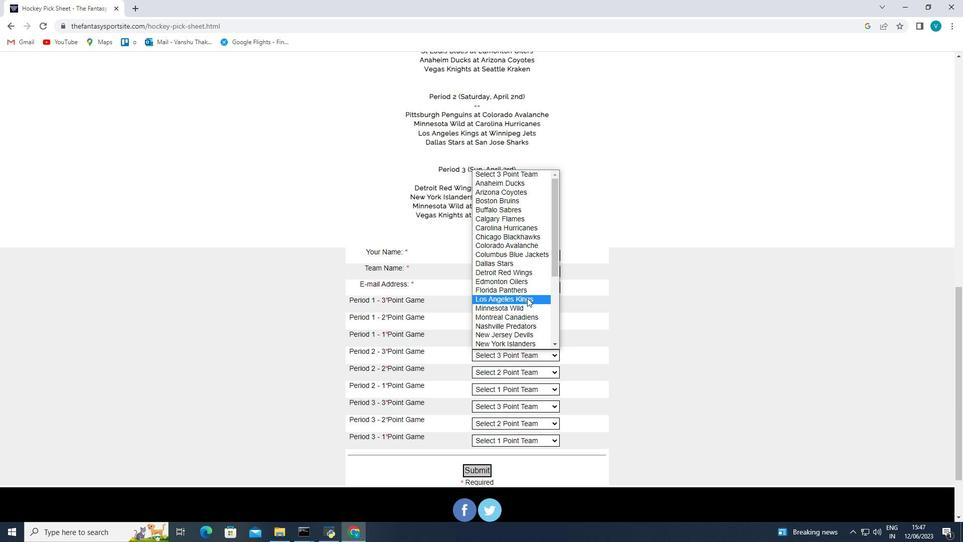 
Action: Mouse pressed left at (527, 296)
Screenshot: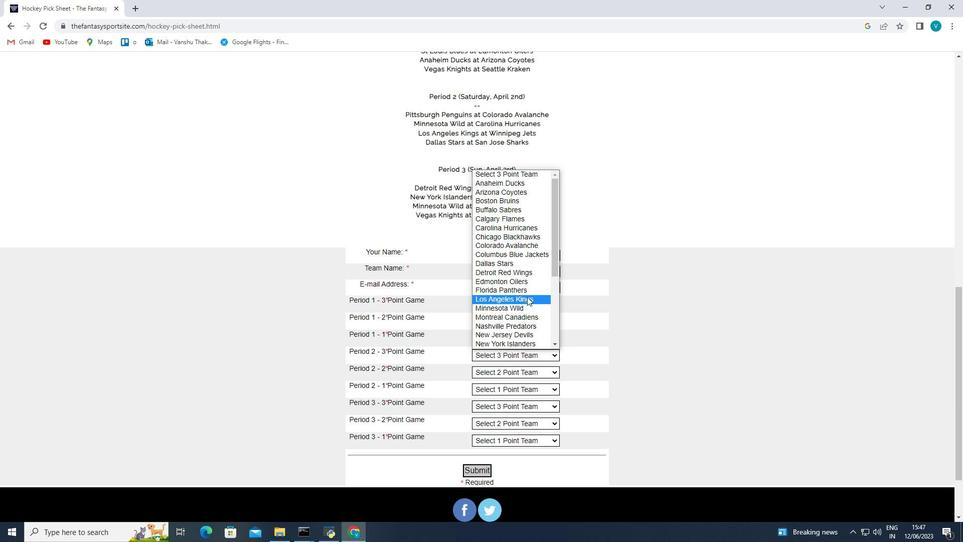 
Action: Mouse moved to (527, 370)
Screenshot: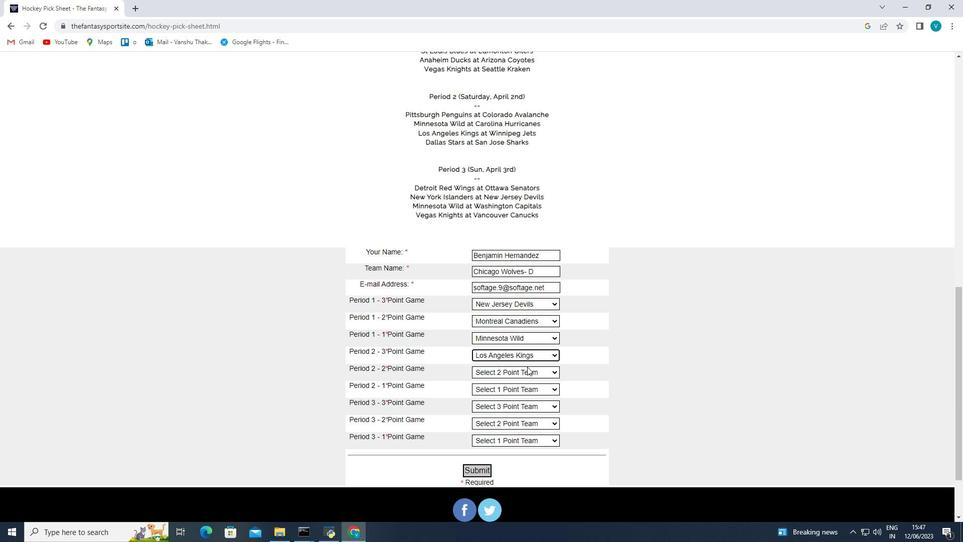 
Action: Mouse pressed left at (527, 370)
Screenshot: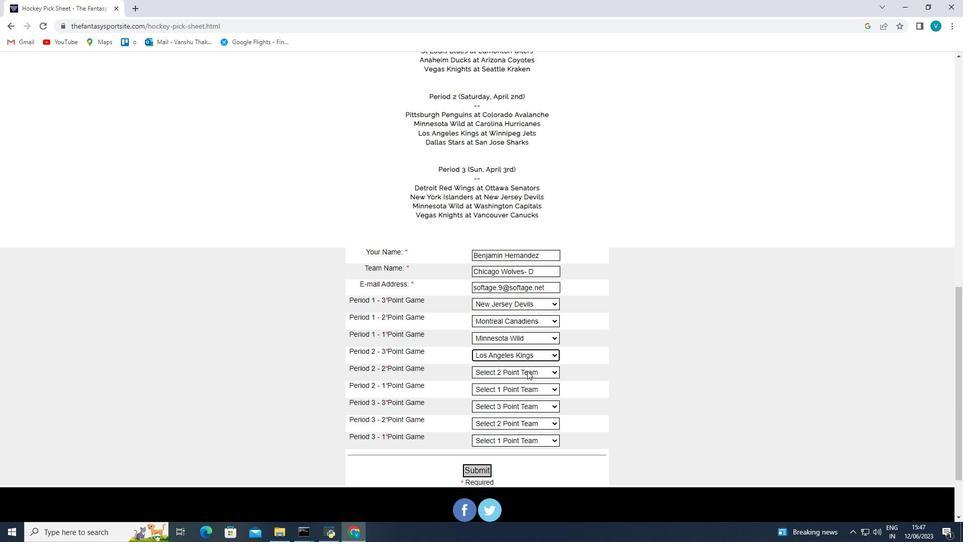 
Action: Mouse moved to (532, 308)
Screenshot: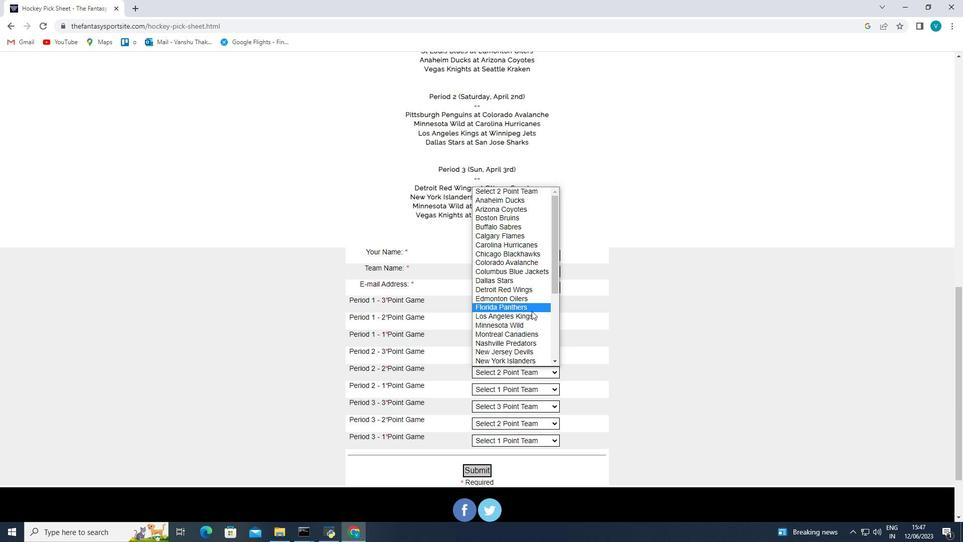 
Action: Mouse pressed left at (532, 308)
Screenshot: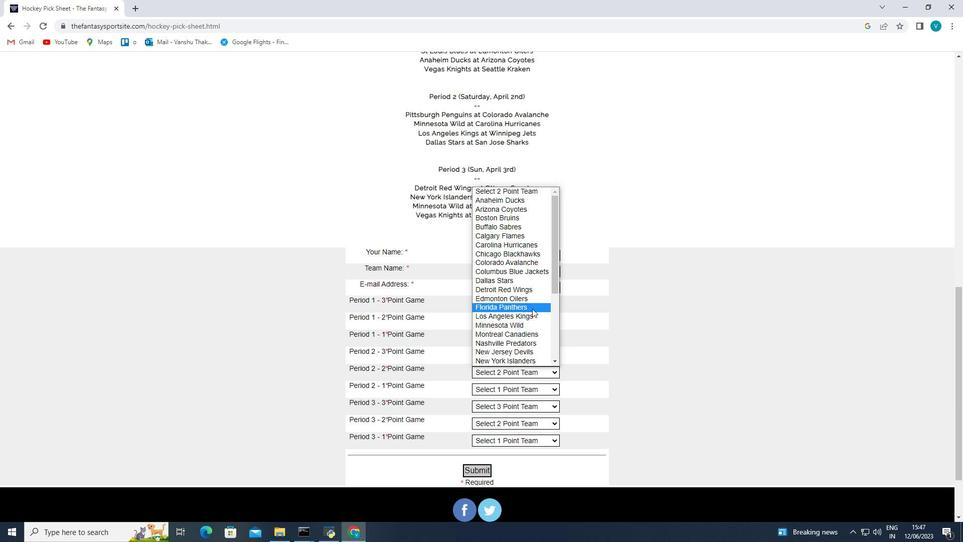 
Action: Mouse moved to (532, 385)
Screenshot: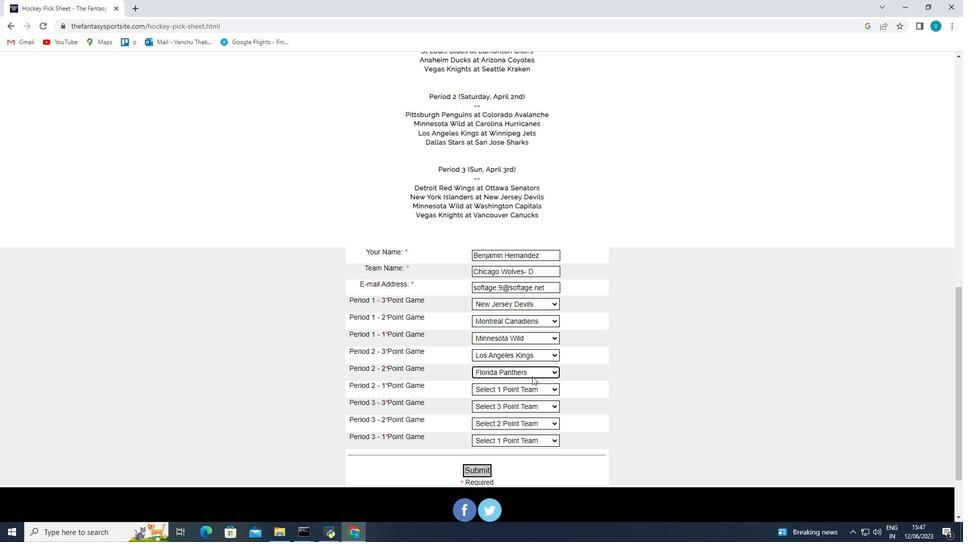 
Action: Mouse pressed left at (532, 385)
Screenshot: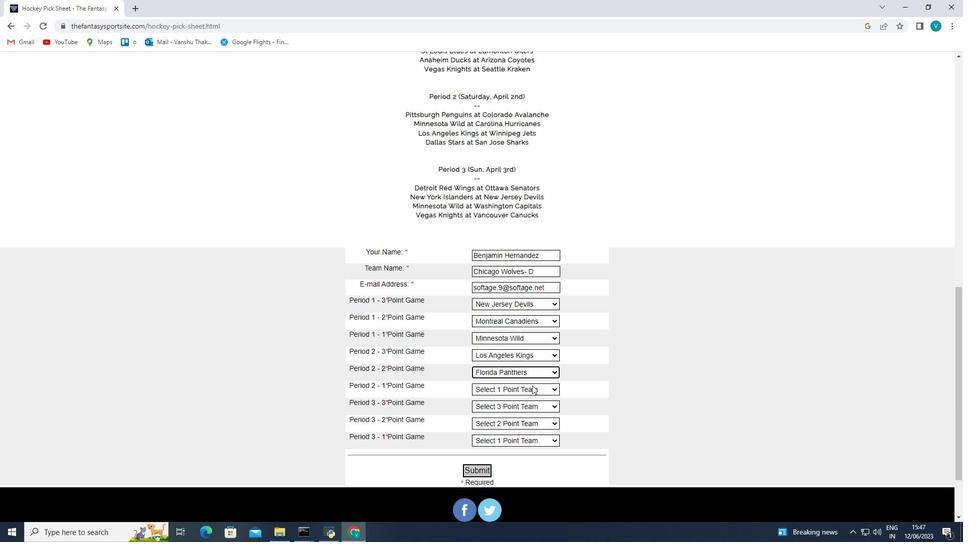 
Action: Mouse moved to (530, 317)
Screenshot: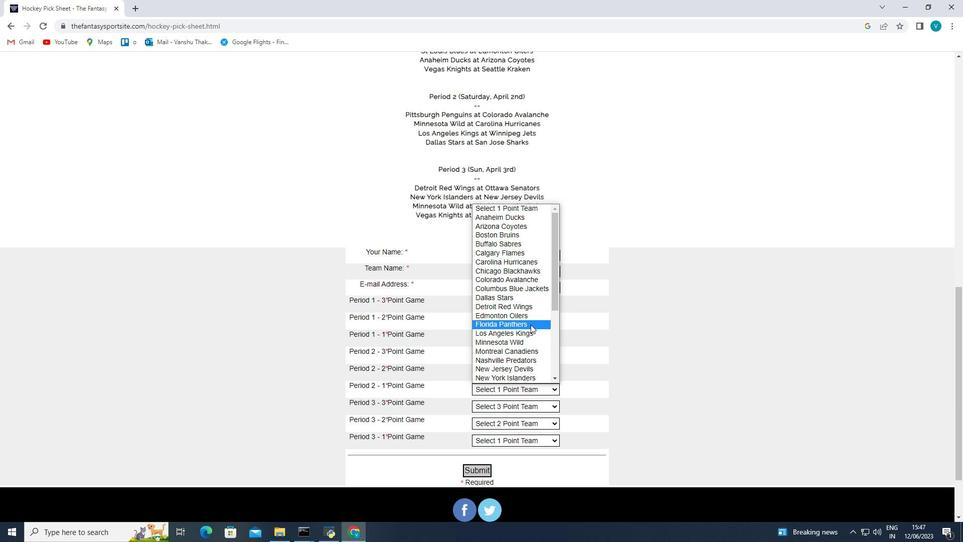 
Action: Mouse pressed left at (530, 317)
Screenshot: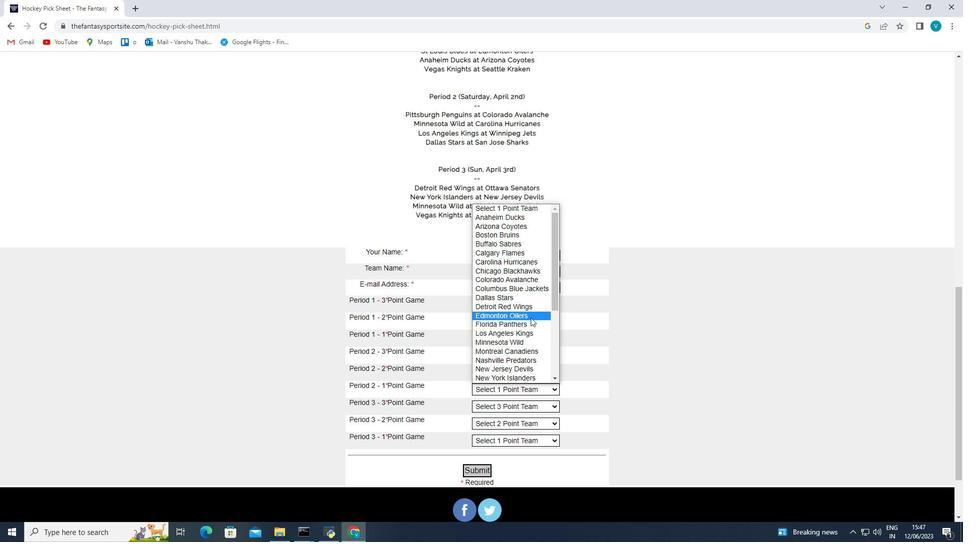 
Action: Mouse moved to (531, 403)
Screenshot: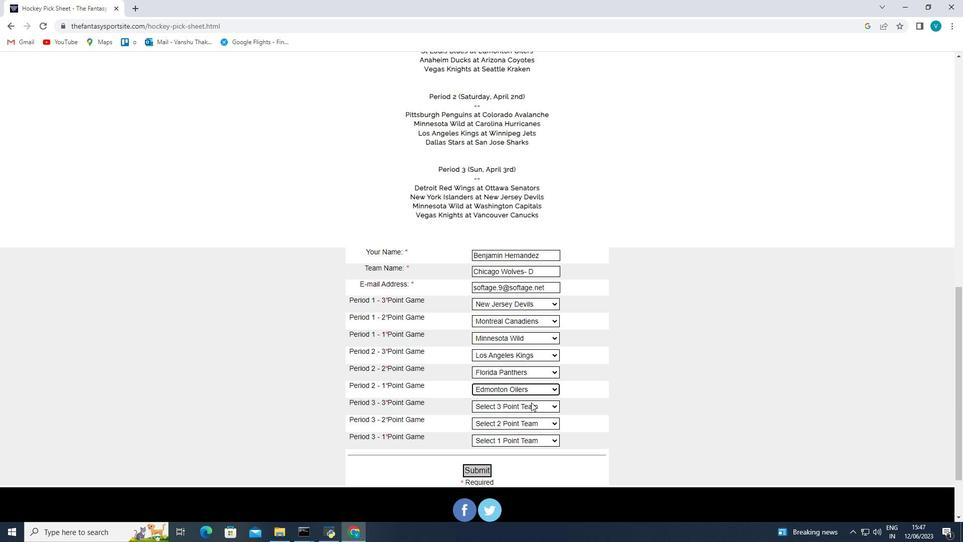 
Action: Mouse pressed left at (531, 403)
Screenshot: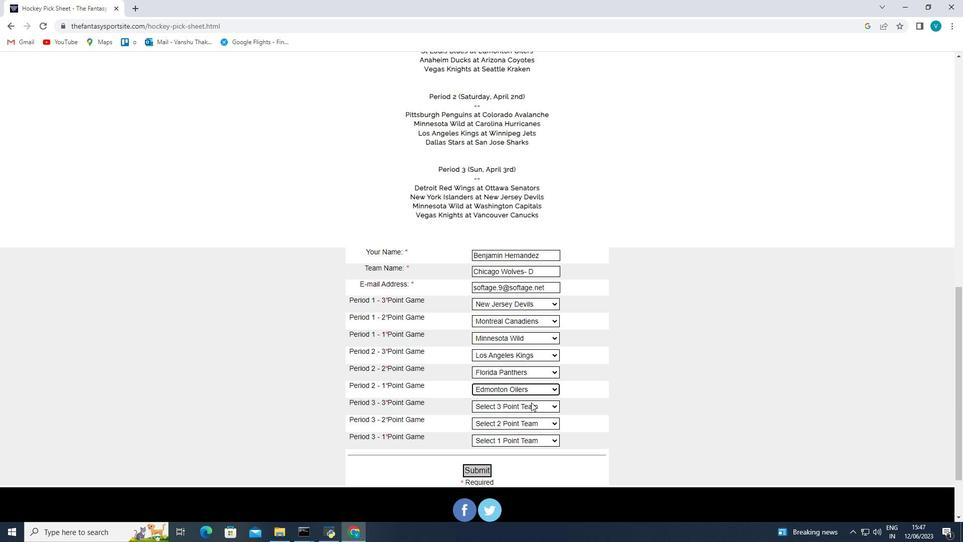 
Action: Mouse moved to (538, 317)
Screenshot: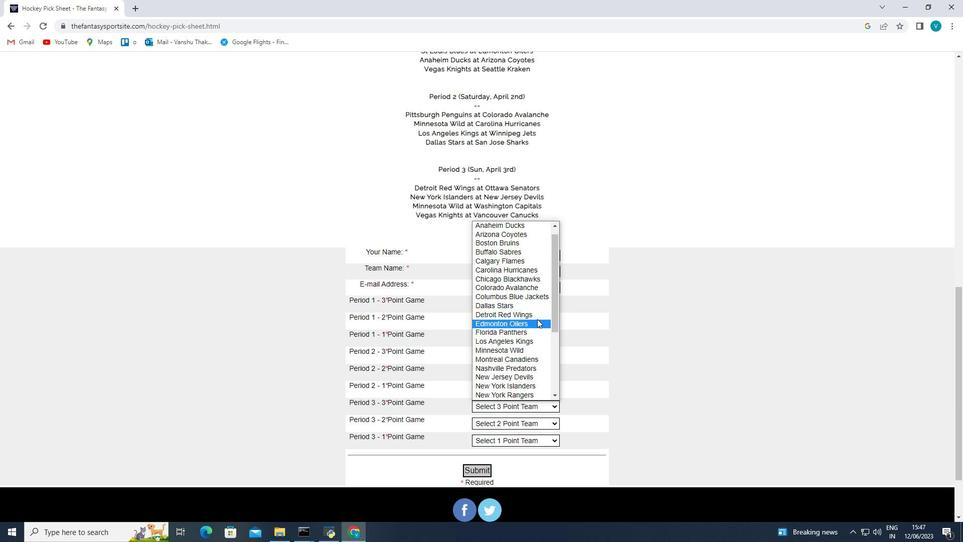 
Action: Mouse pressed left at (538, 317)
Screenshot: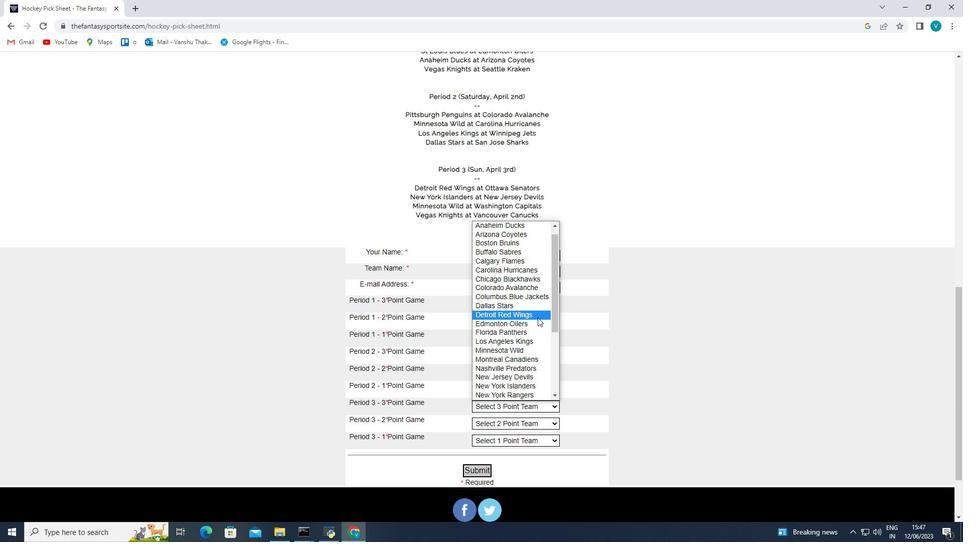 
Action: Mouse moved to (531, 419)
Screenshot: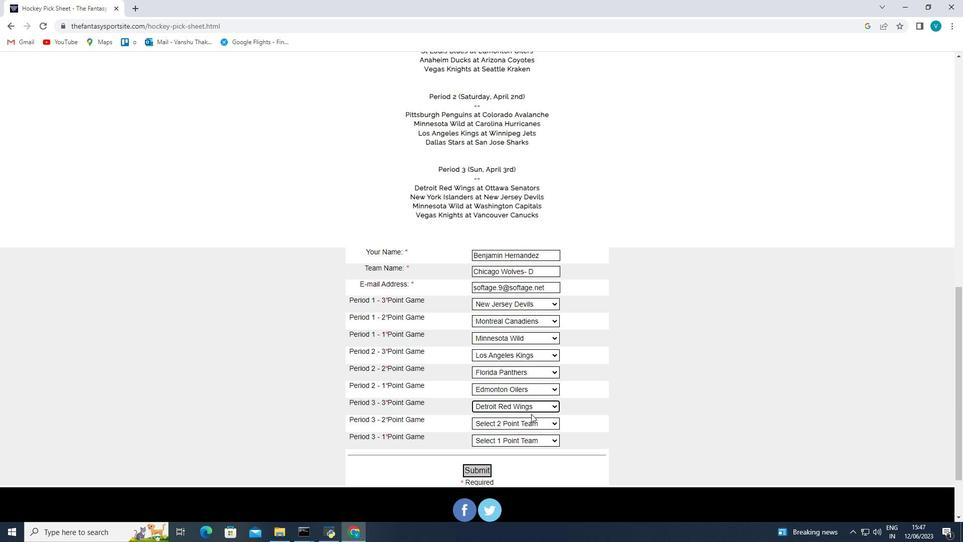 
Action: Mouse pressed left at (531, 419)
Screenshot: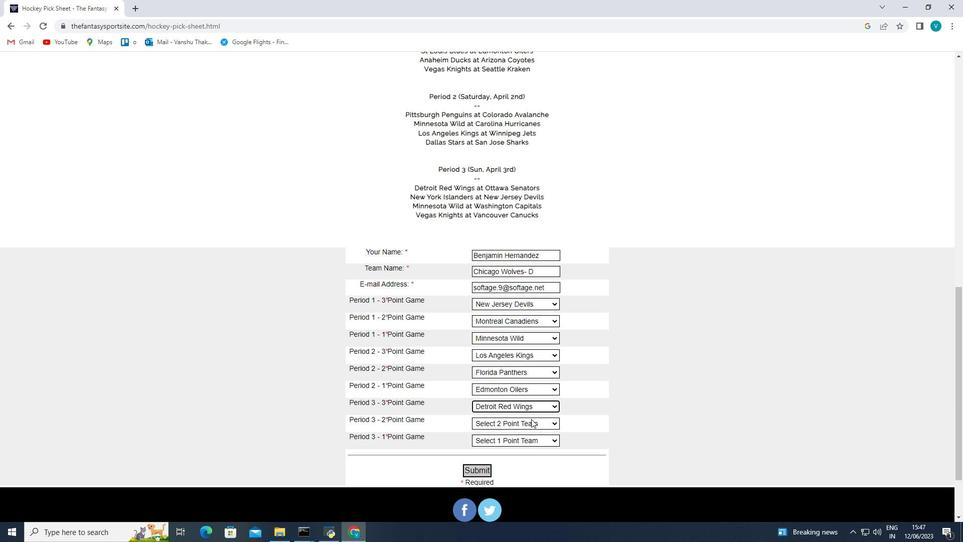 
Action: Mouse moved to (531, 316)
Screenshot: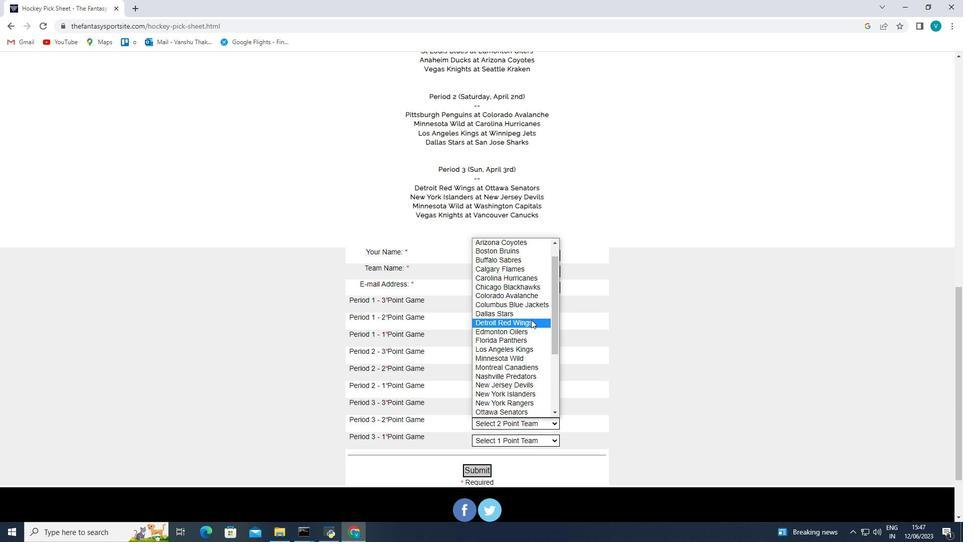 
Action: Mouse pressed left at (531, 316)
Screenshot: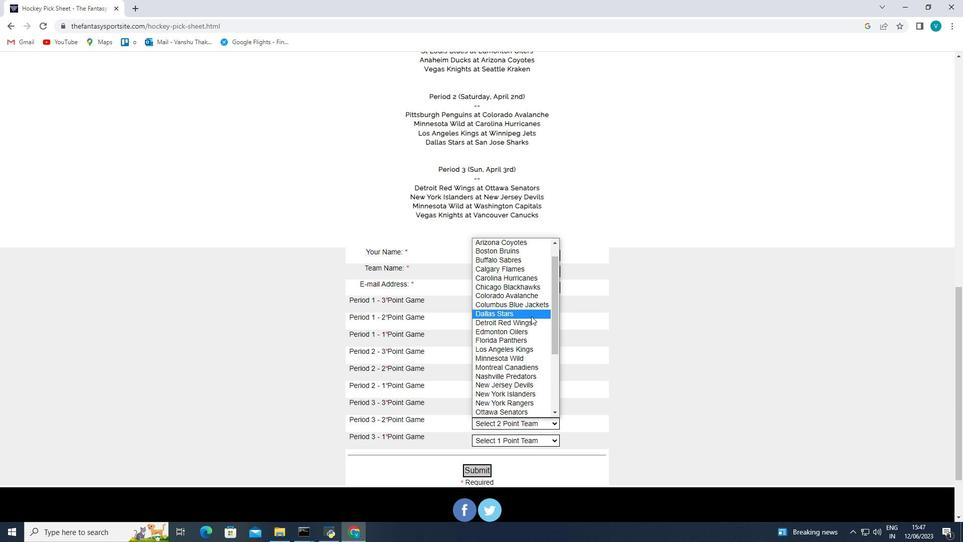 
Action: Mouse moved to (528, 436)
Screenshot: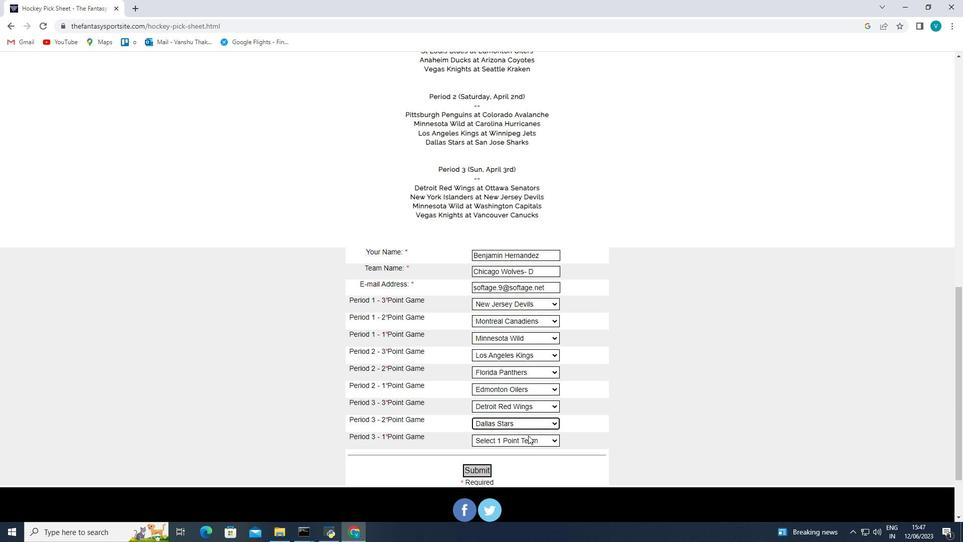 
Action: Mouse pressed left at (528, 436)
Screenshot: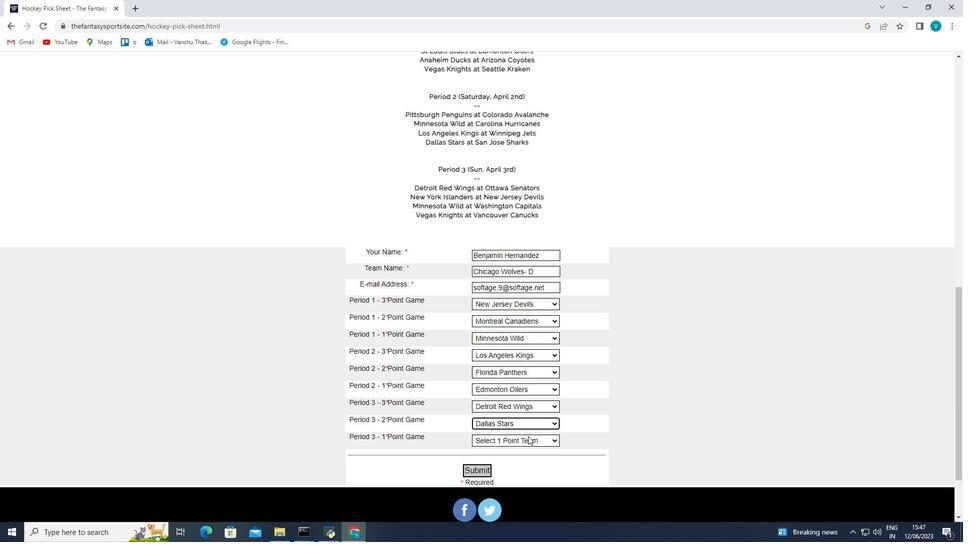 
Action: Mouse moved to (532, 333)
Screenshot: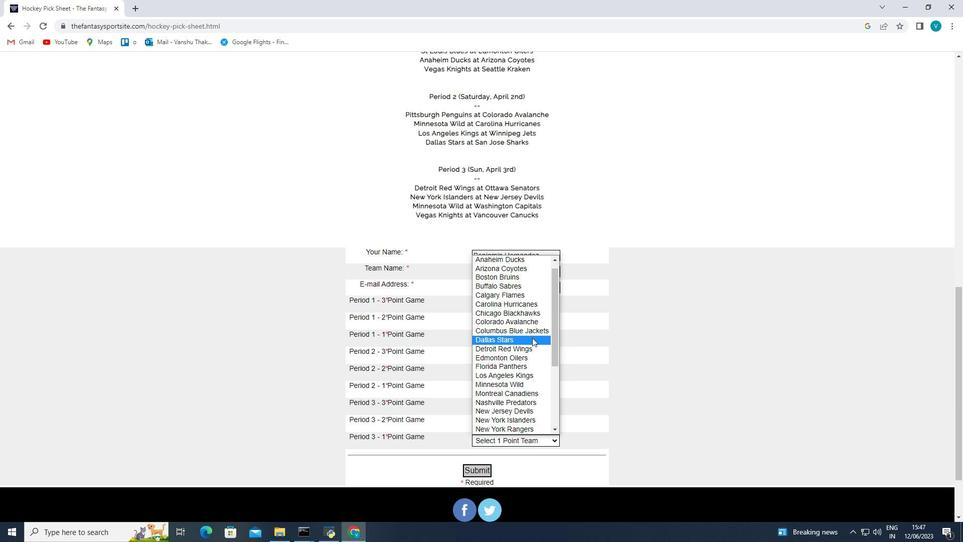 
Action: Mouse pressed left at (532, 333)
Screenshot: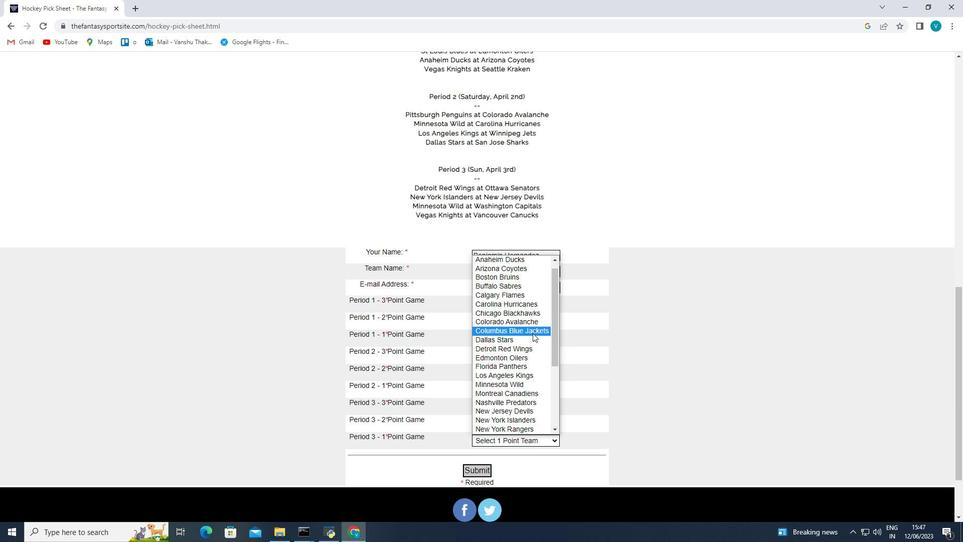 
Action: Mouse moved to (485, 469)
Screenshot: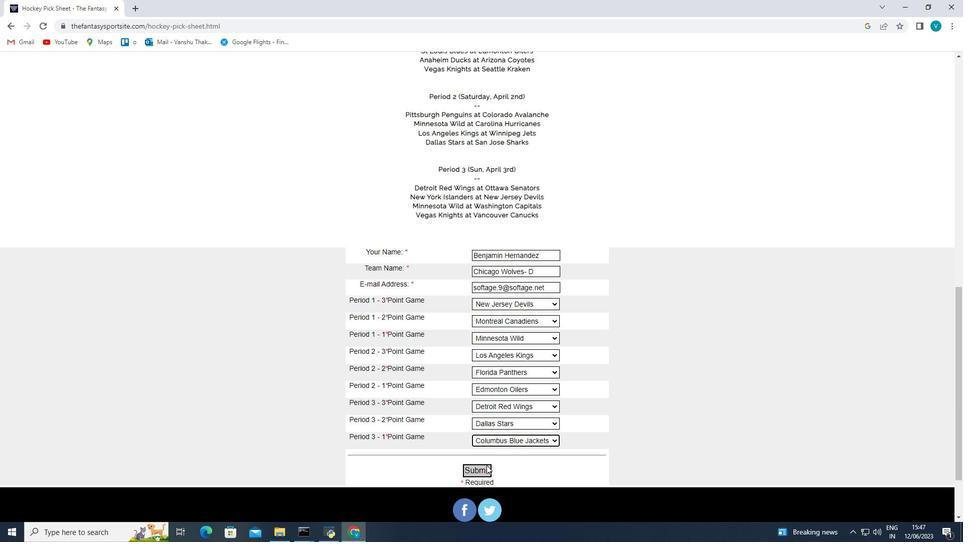 
Action: Mouse pressed left at (485, 469)
Screenshot: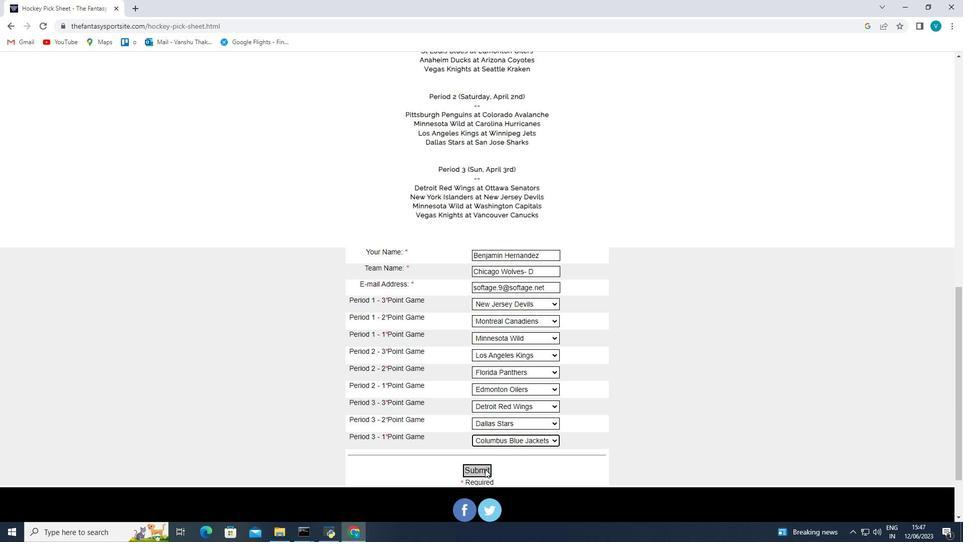 
